 Task: Look for space in Bāpatla, India from 5th September, 2023 to 12th September, 2023 for 2 adults in price range Rs.10000 to Rs.15000.  With 1  bedroom having 1 bed and 1 bathroom. Property type can be house, flat, guest house, hotel. Booking option can be shelf check-in. Required host language is English.
Action: Mouse moved to (409, 87)
Screenshot: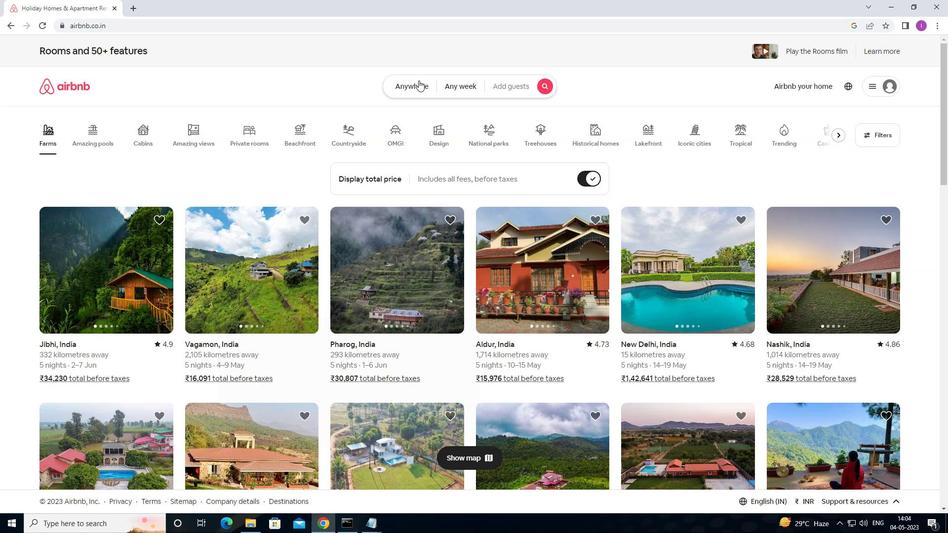 
Action: Mouse pressed left at (409, 87)
Screenshot: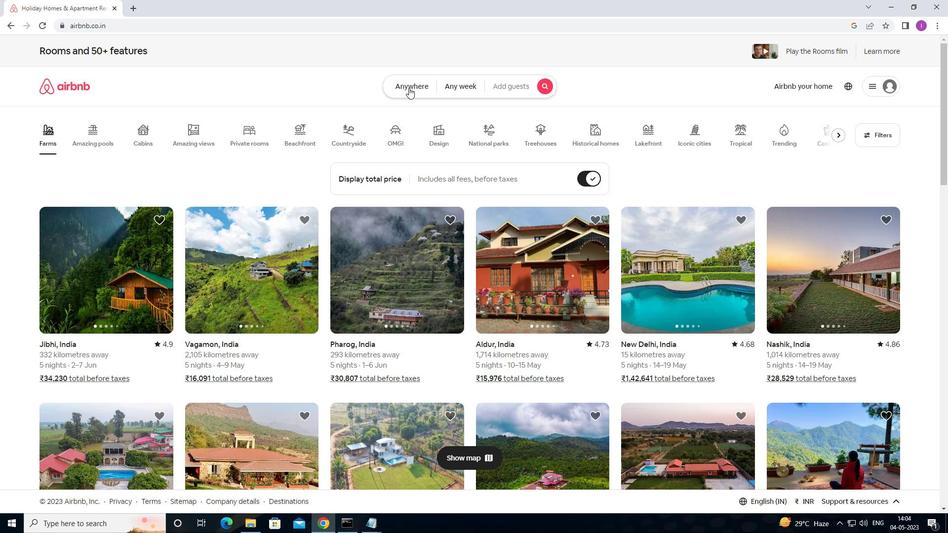 
Action: Mouse moved to (323, 127)
Screenshot: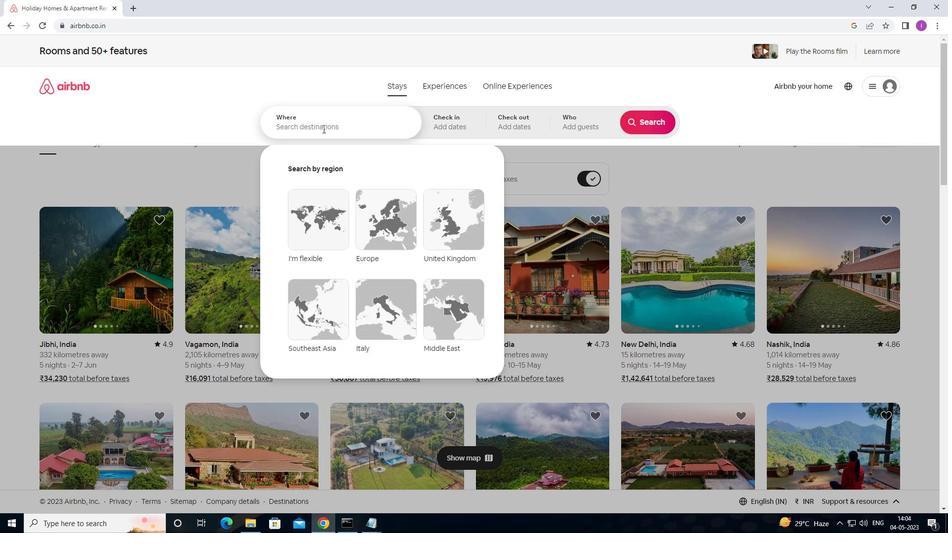 
Action: Mouse pressed left at (323, 127)
Screenshot: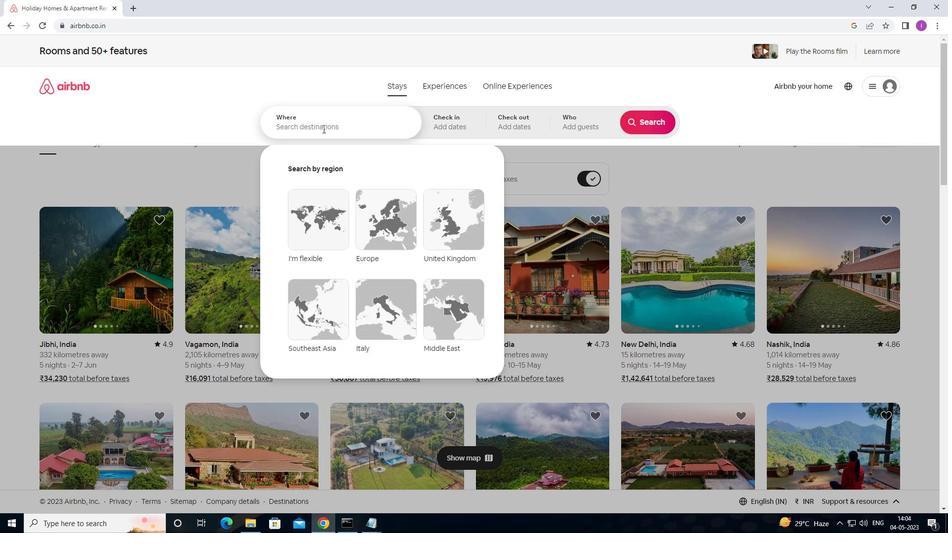 
Action: Mouse moved to (409, 113)
Screenshot: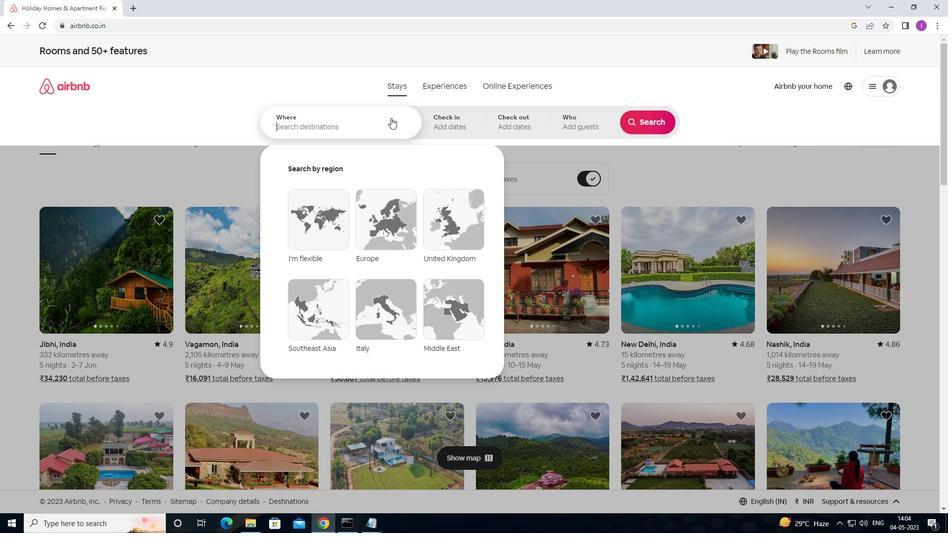 
Action: Key pressed <Key.shift>B
Screenshot: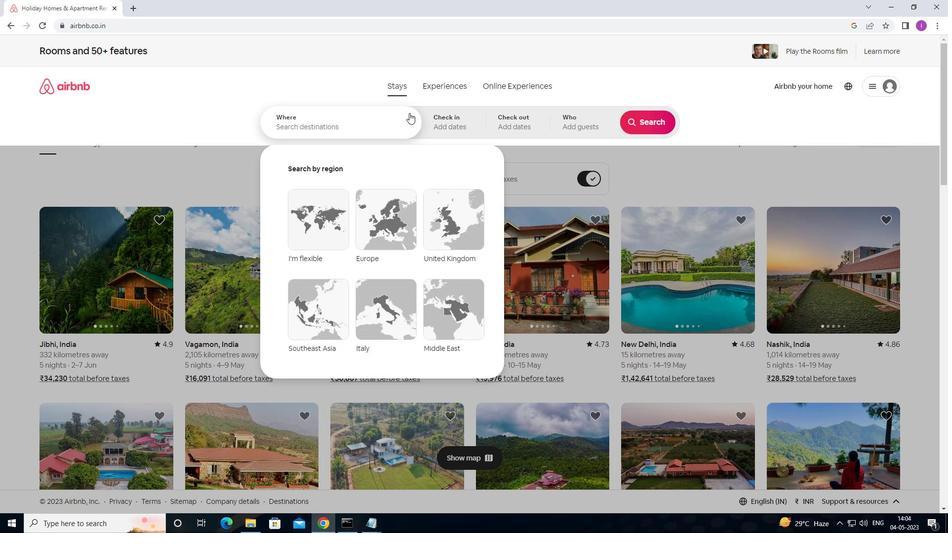 
Action: Mouse moved to (417, 109)
Screenshot: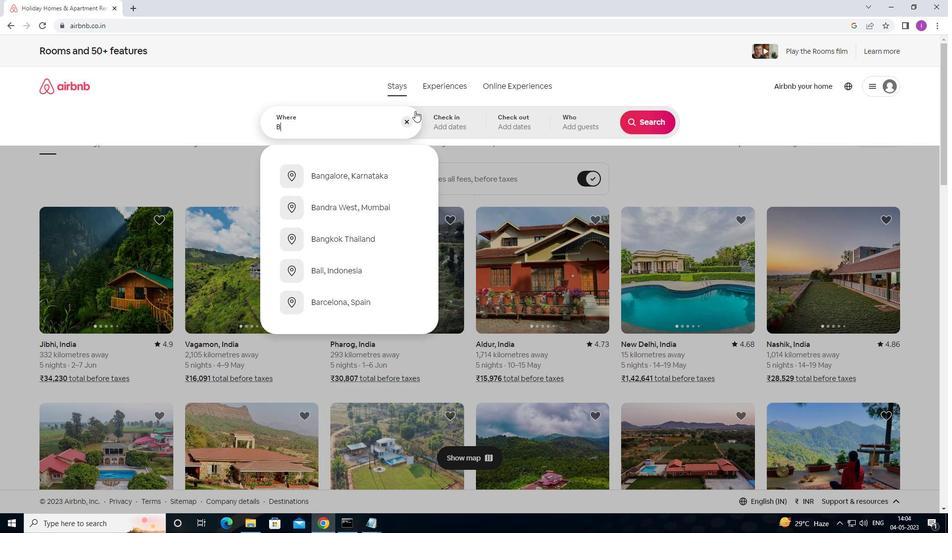 
Action: Key pressed APATLA,<Key.shift>INDIA
Screenshot: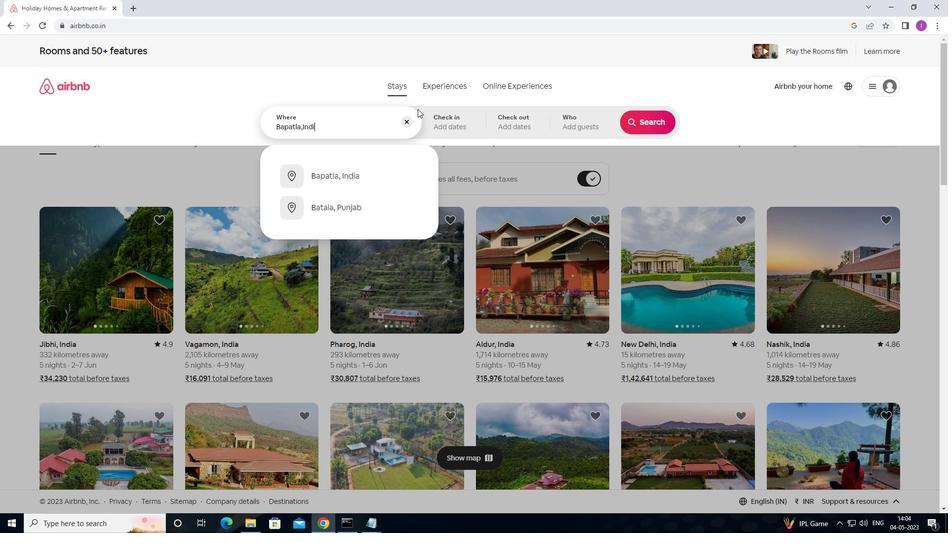 
Action: Mouse moved to (328, 174)
Screenshot: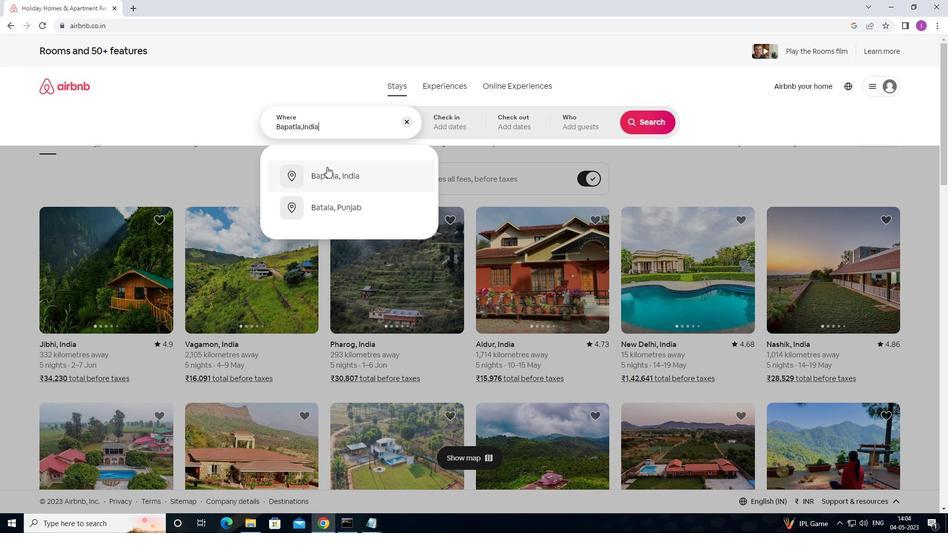 
Action: Mouse pressed left at (328, 174)
Screenshot: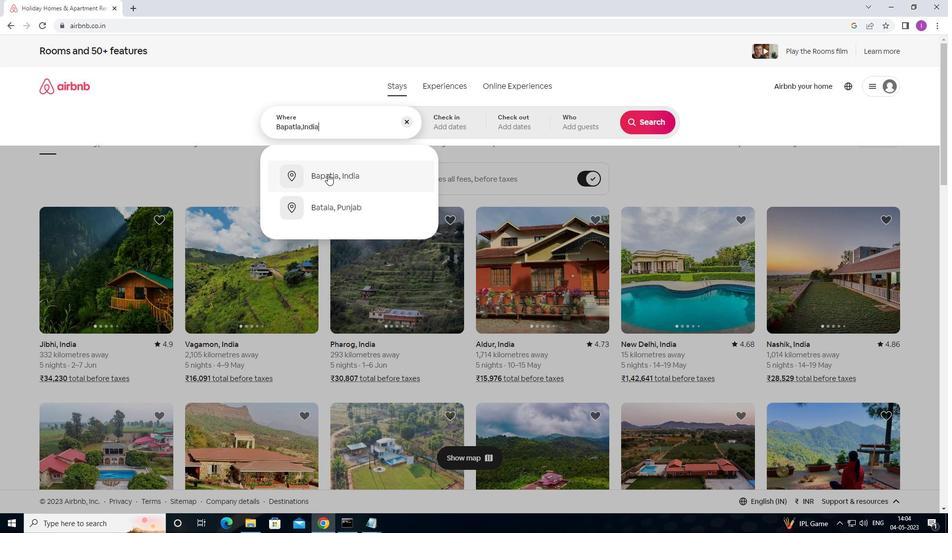 
Action: Mouse moved to (649, 200)
Screenshot: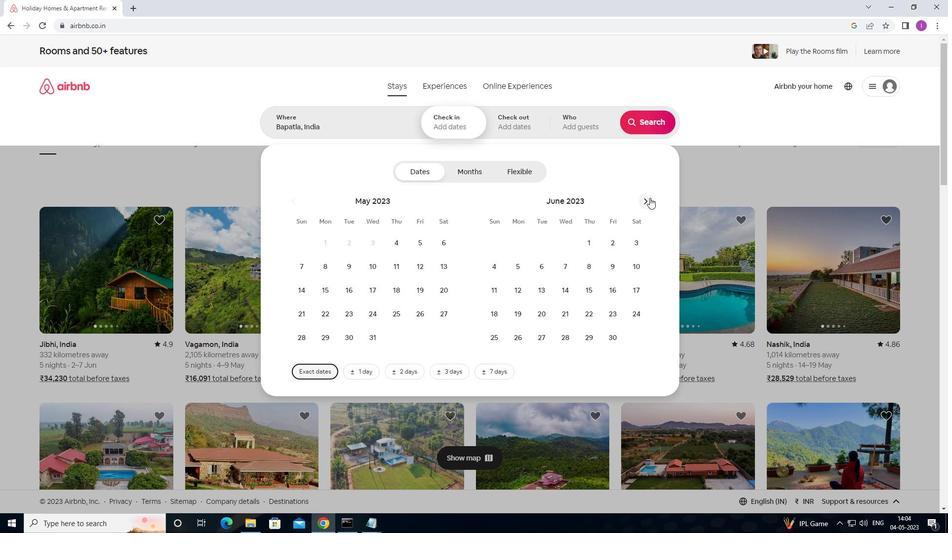 
Action: Mouse pressed left at (649, 200)
Screenshot: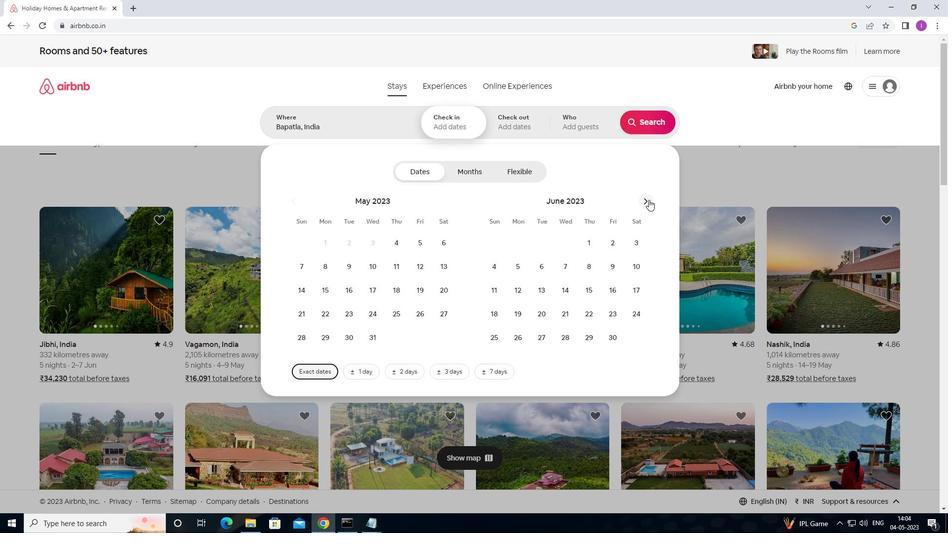 
Action: Mouse moved to (648, 200)
Screenshot: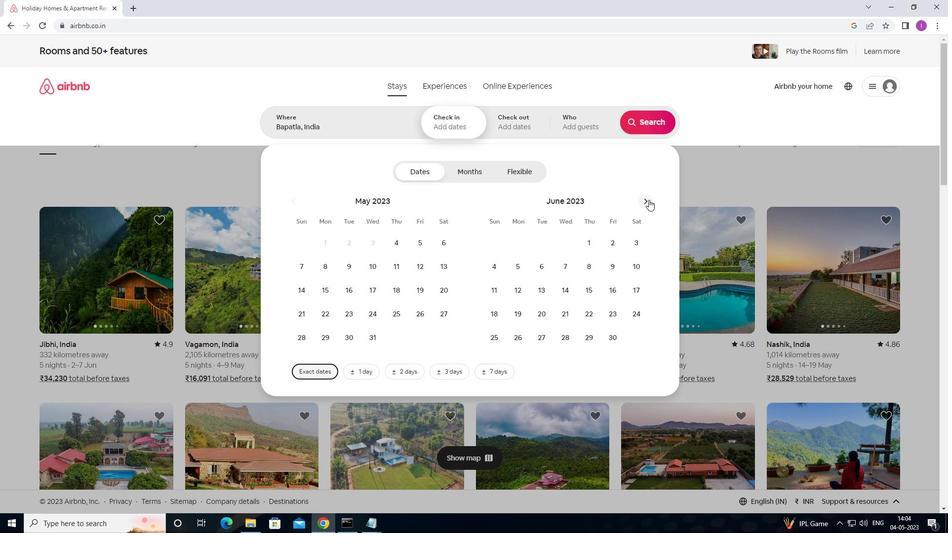 
Action: Mouse pressed left at (648, 200)
Screenshot: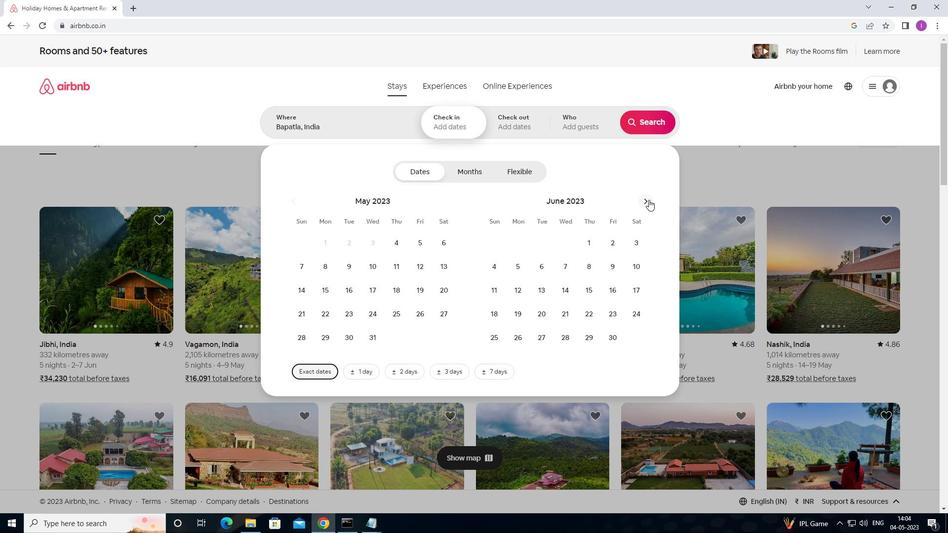 
Action: Mouse pressed left at (648, 200)
Screenshot: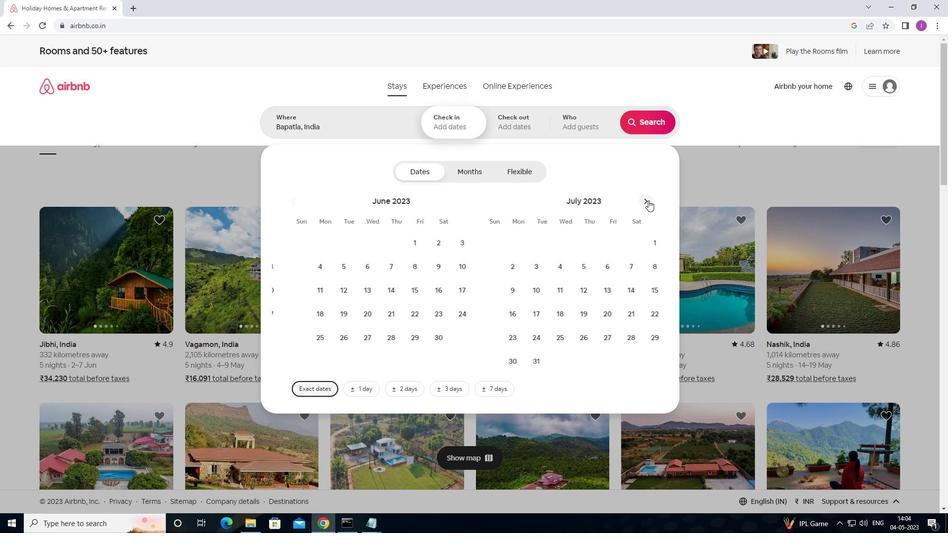 
Action: Mouse moved to (648, 201)
Screenshot: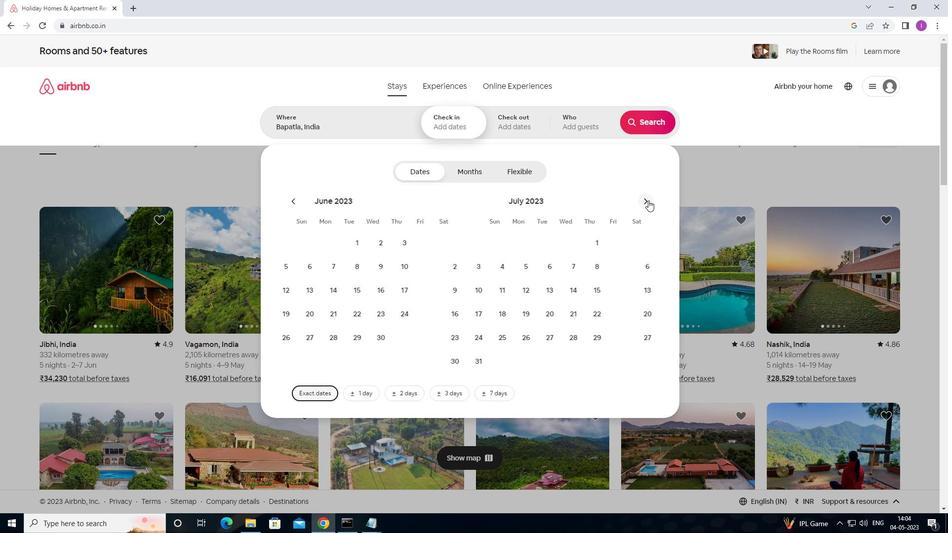 
Action: Mouse pressed left at (648, 201)
Screenshot: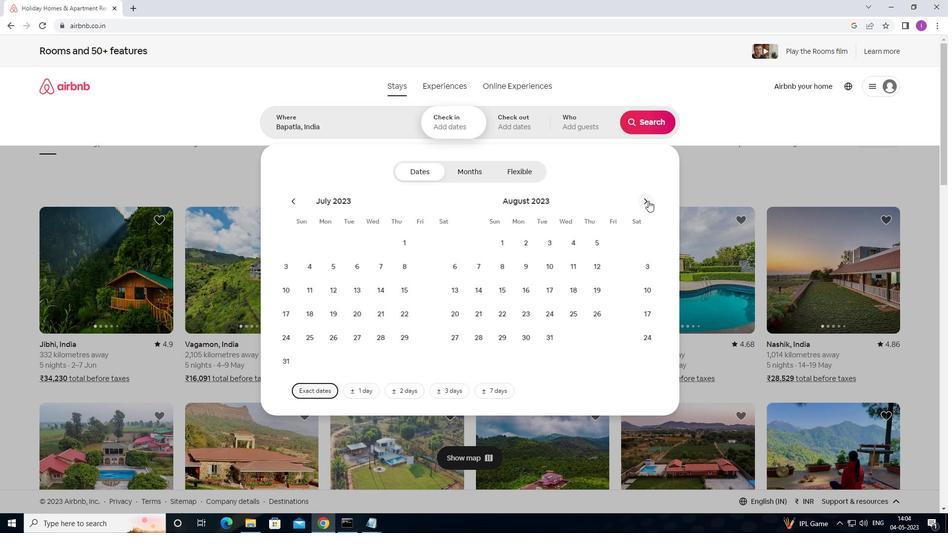 
Action: Mouse moved to (352, 266)
Screenshot: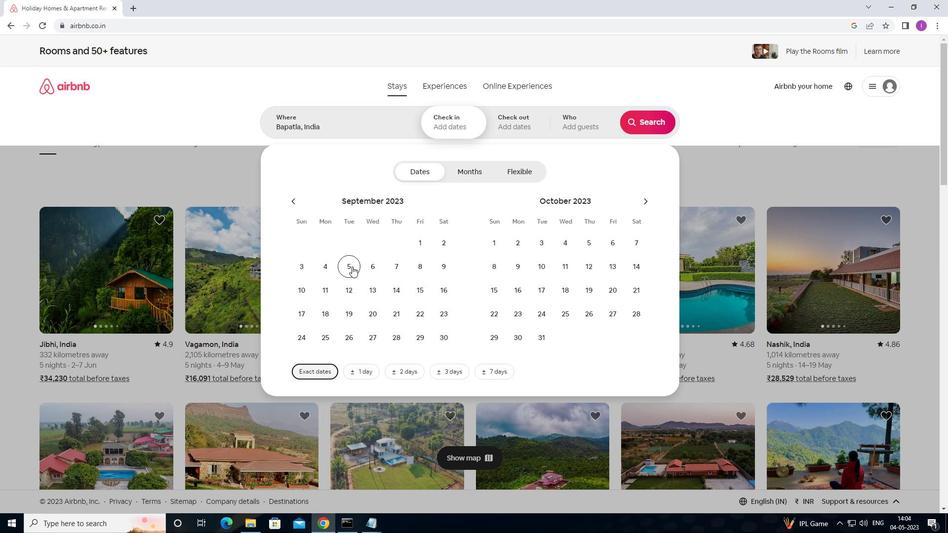 
Action: Mouse pressed left at (352, 266)
Screenshot: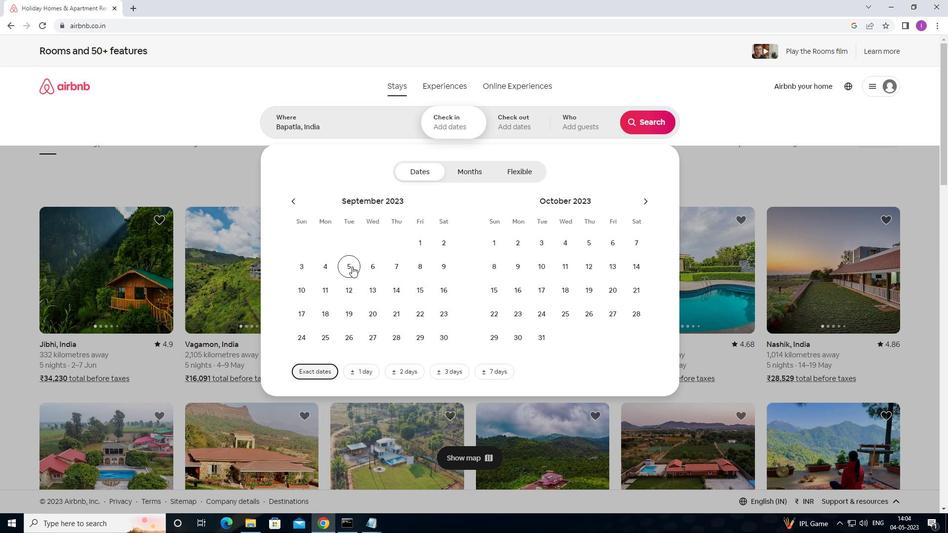
Action: Mouse moved to (351, 289)
Screenshot: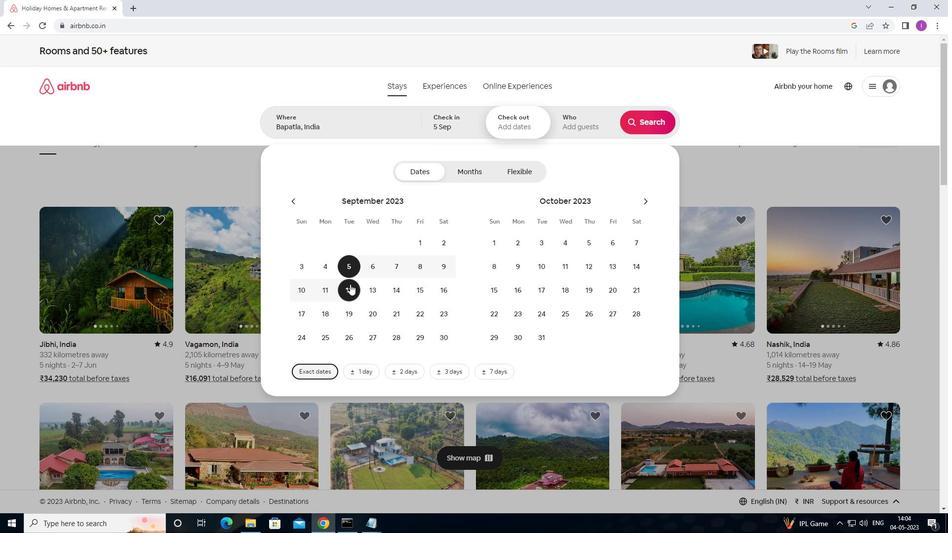 
Action: Mouse pressed left at (351, 289)
Screenshot: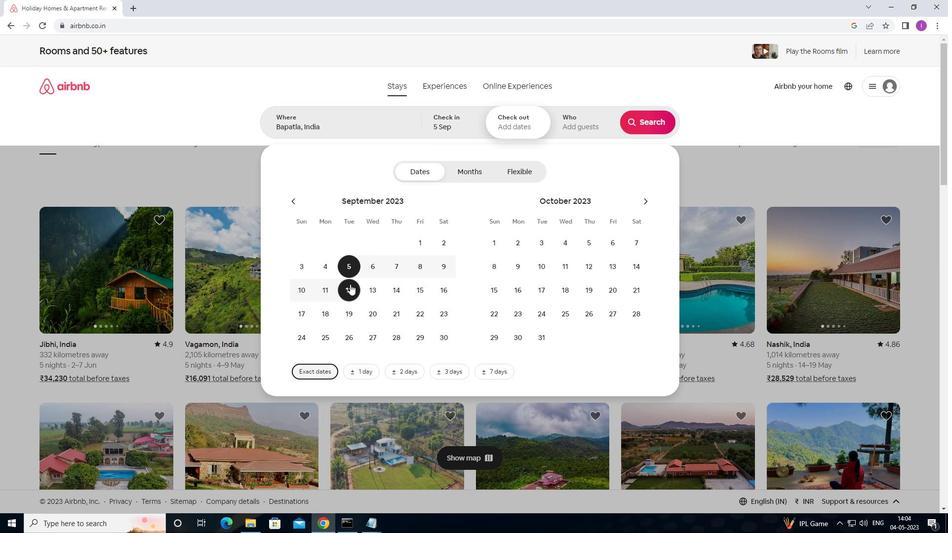 
Action: Mouse moved to (573, 127)
Screenshot: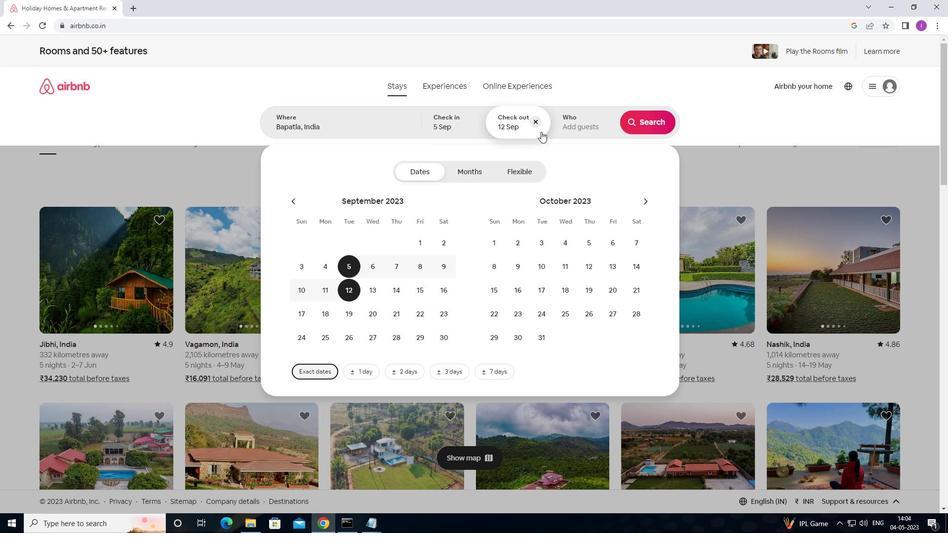 
Action: Mouse pressed left at (573, 127)
Screenshot: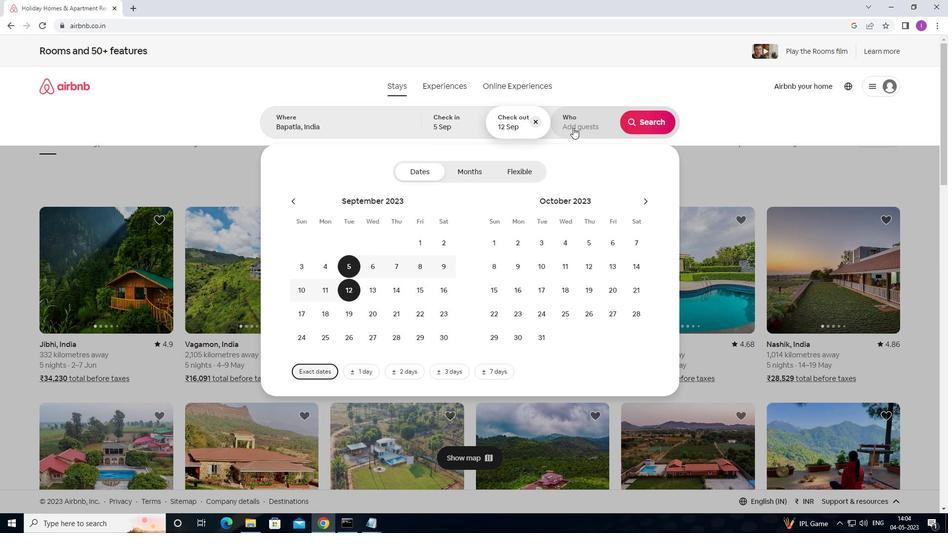 
Action: Mouse moved to (655, 178)
Screenshot: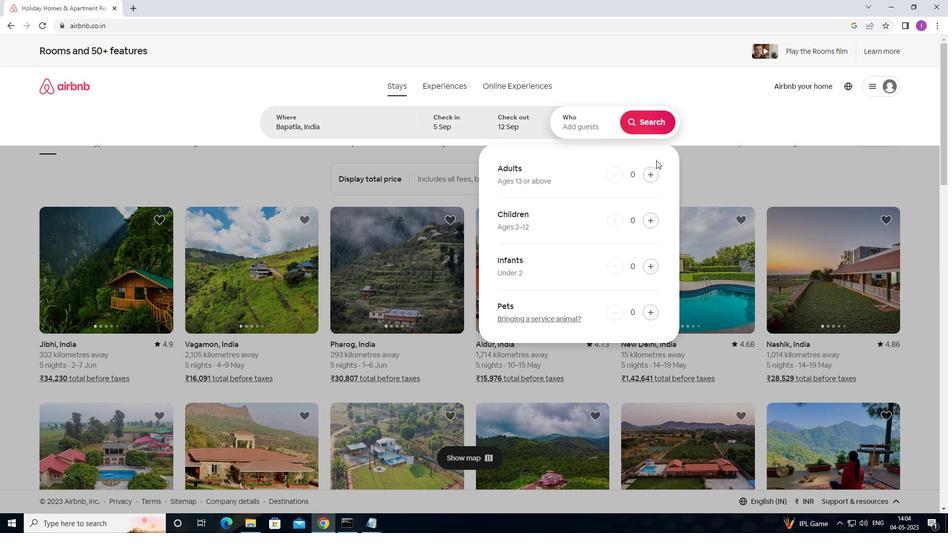 
Action: Mouse pressed left at (655, 178)
Screenshot: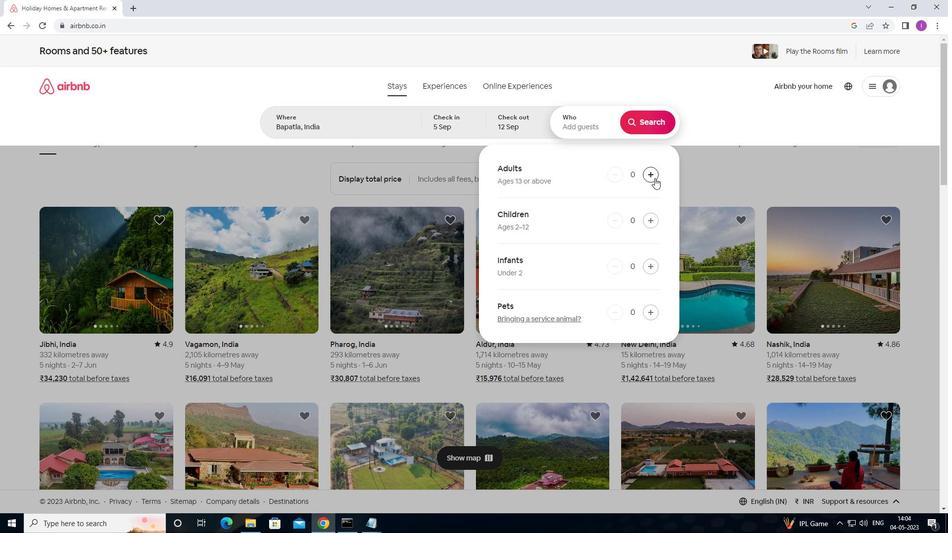 
Action: Mouse moved to (654, 177)
Screenshot: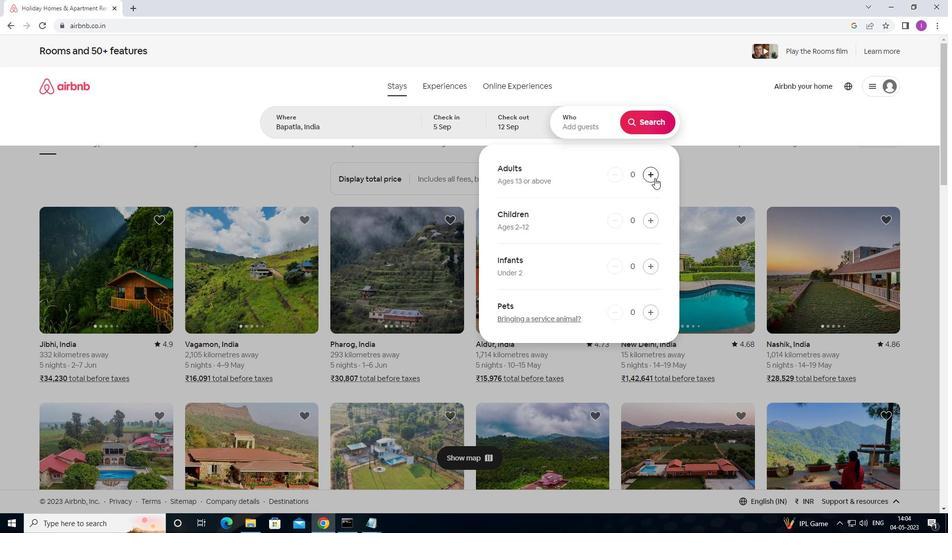 
Action: Mouse pressed left at (654, 177)
Screenshot: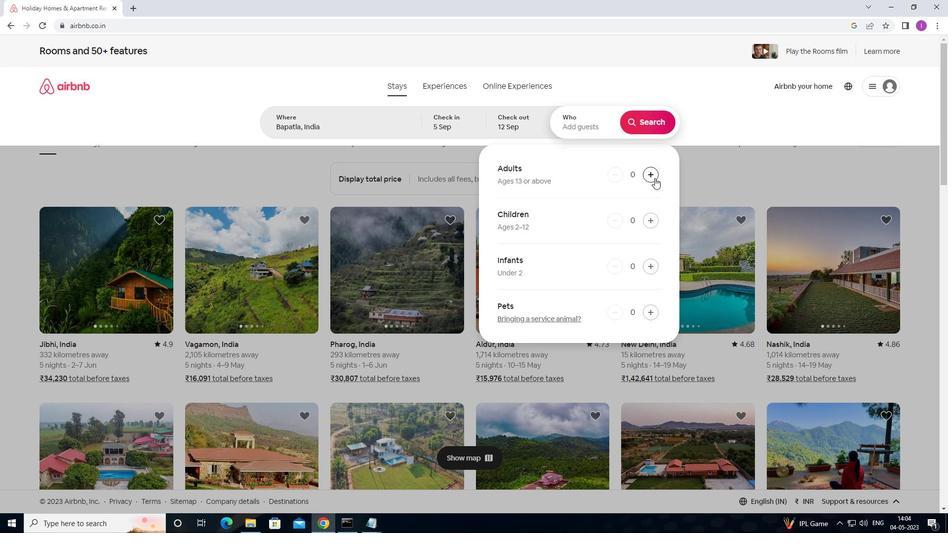 
Action: Mouse moved to (644, 127)
Screenshot: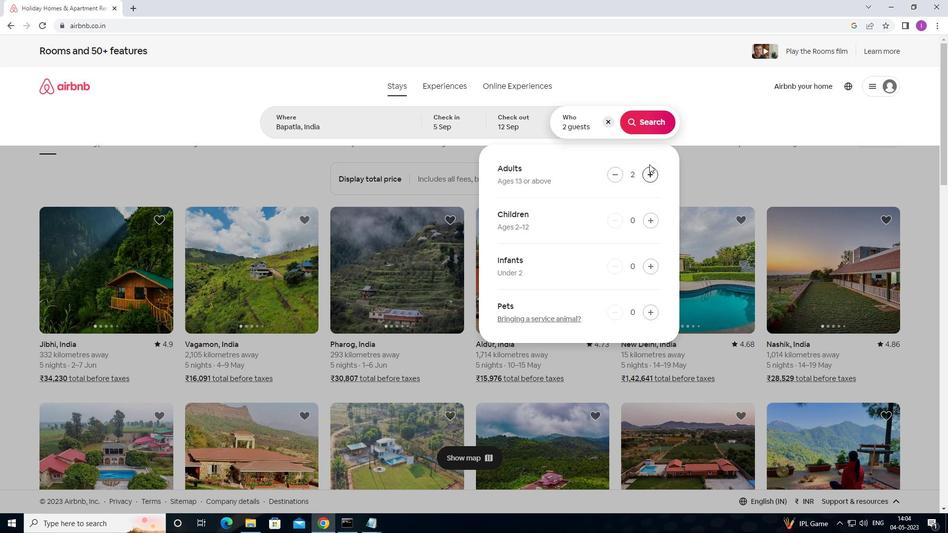 
Action: Mouse pressed left at (644, 127)
Screenshot: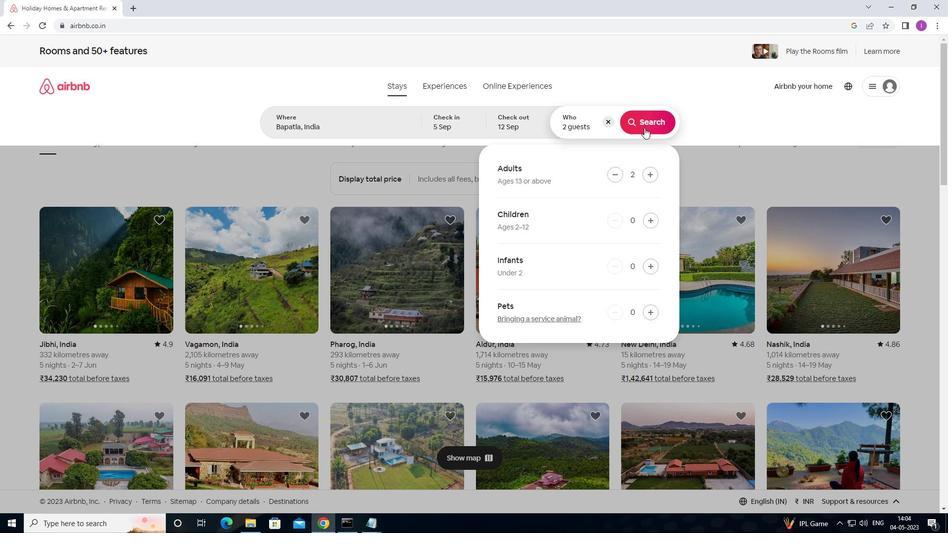 
Action: Mouse moved to (892, 95)
Screenshot: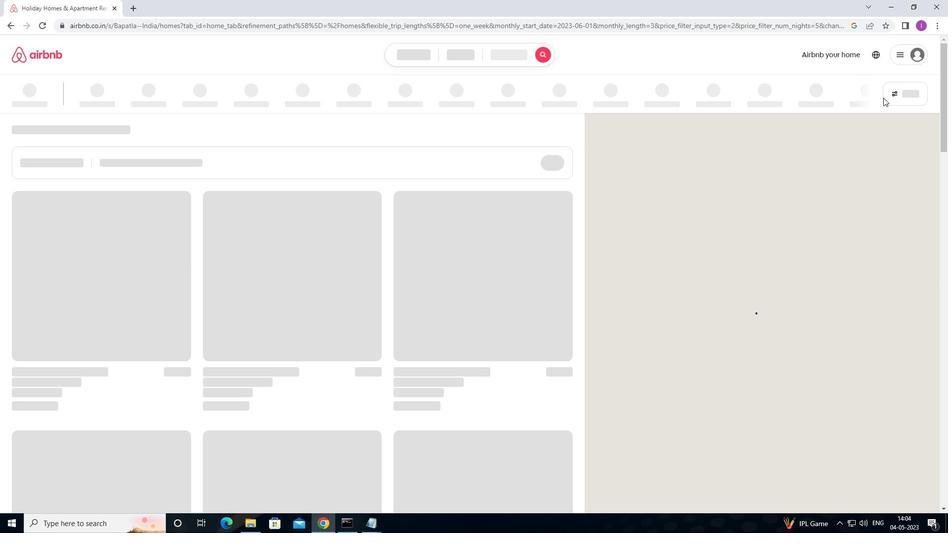 
Action: Mouse pressed left at (892, 95)
Screenshot: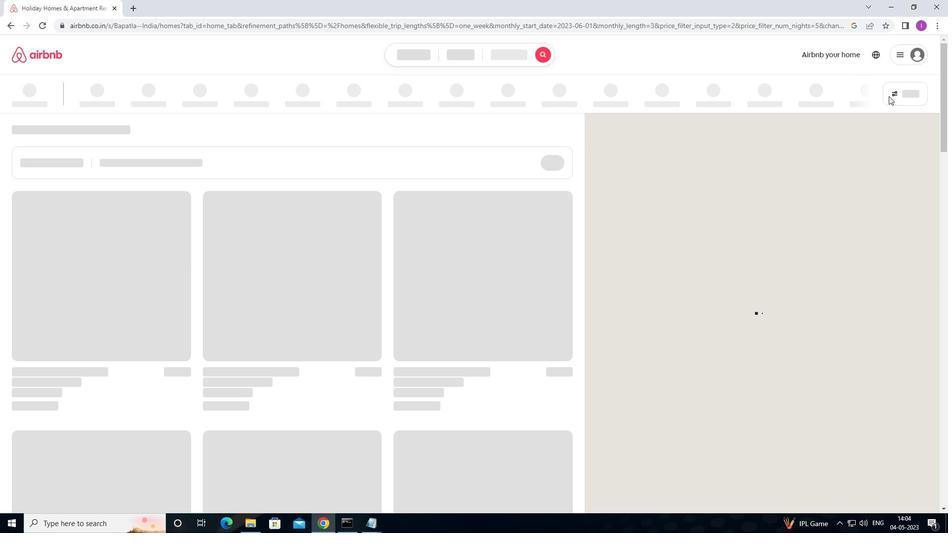 
Action: Mouse moved to (375, 219)
Screenshot: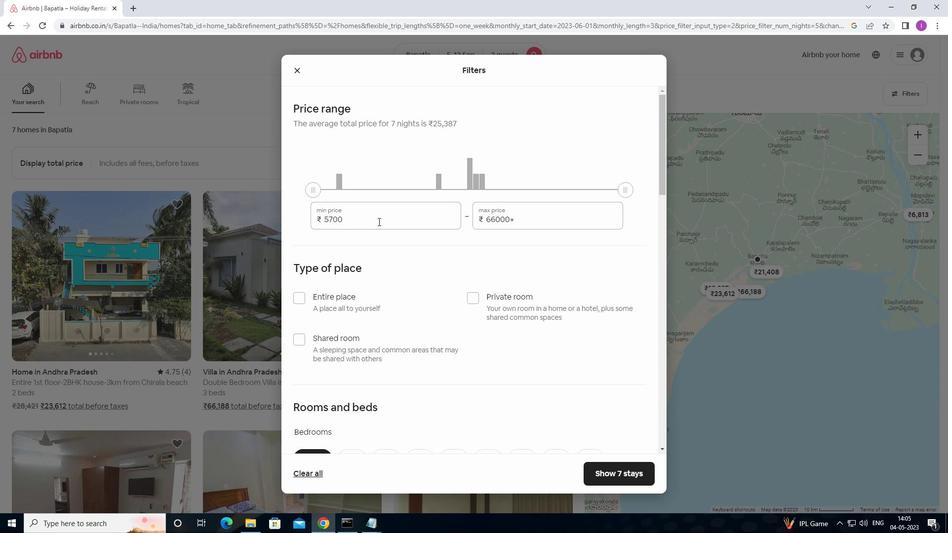 
Action: Mouse pressed left at (375, 219)
Screenshot: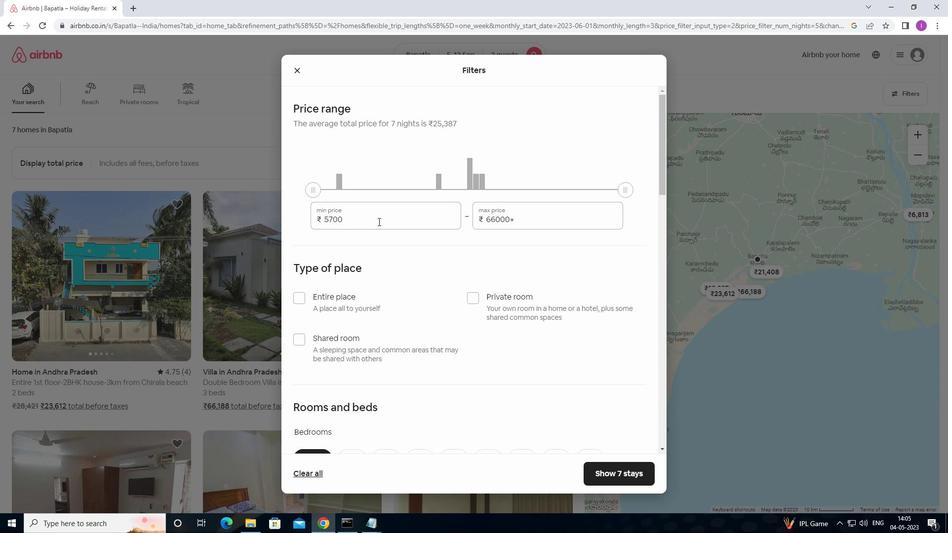 
Action: Mouse moved to (327, 232)
Screenshot: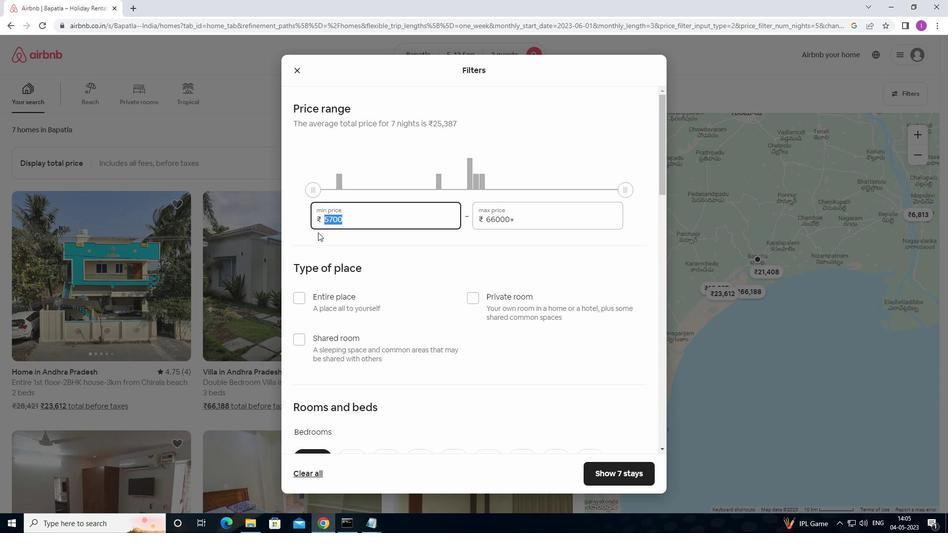 
Action: Key pressed 1
Screenshot: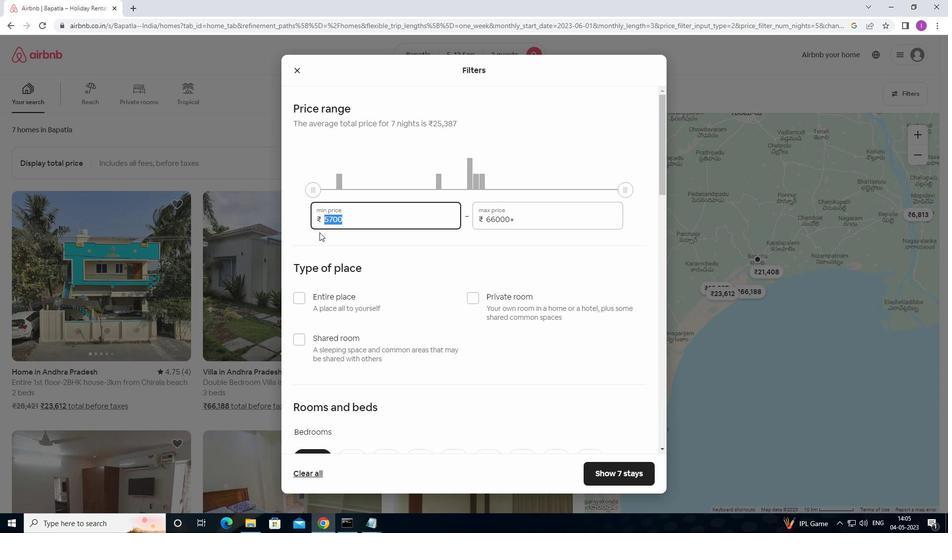 
Action: Mouse moved to (335, 227)
Screenshot: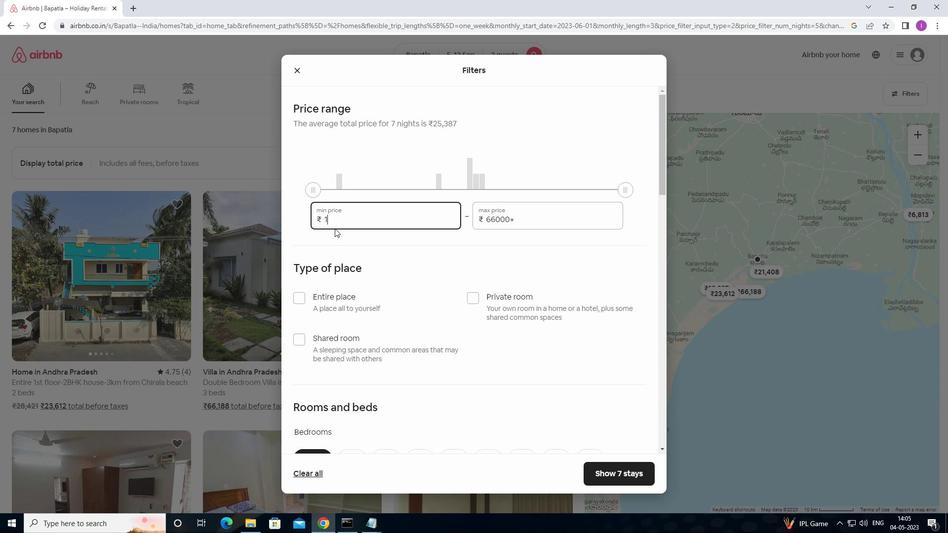 
Action: Key pressed 0
Screenshot: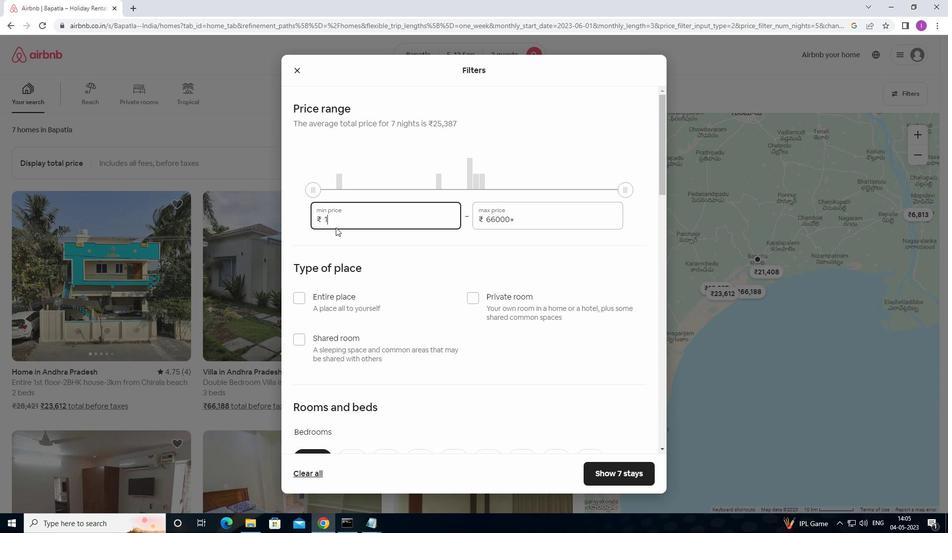 
Action: Mouse moved to (337, 226)
Screenshot: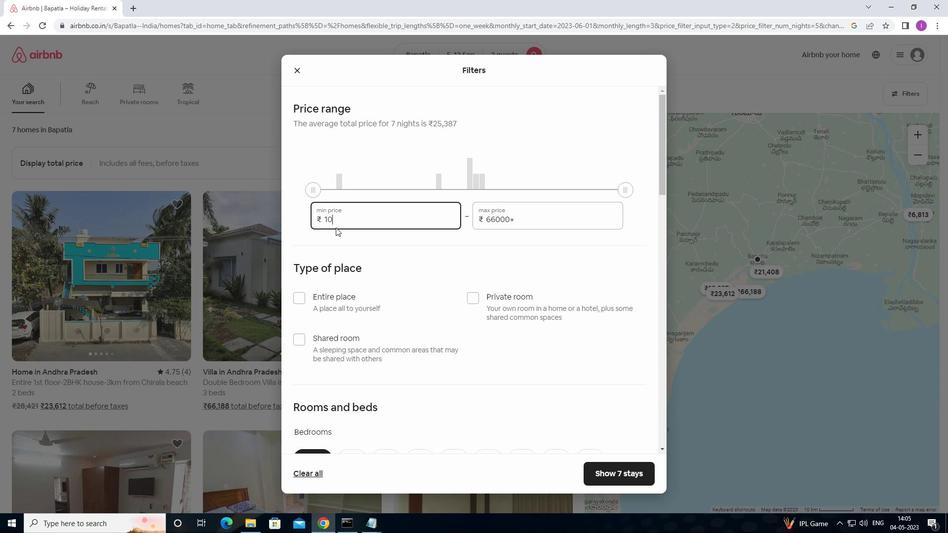 
Action: Key pressed 0
Screenshot: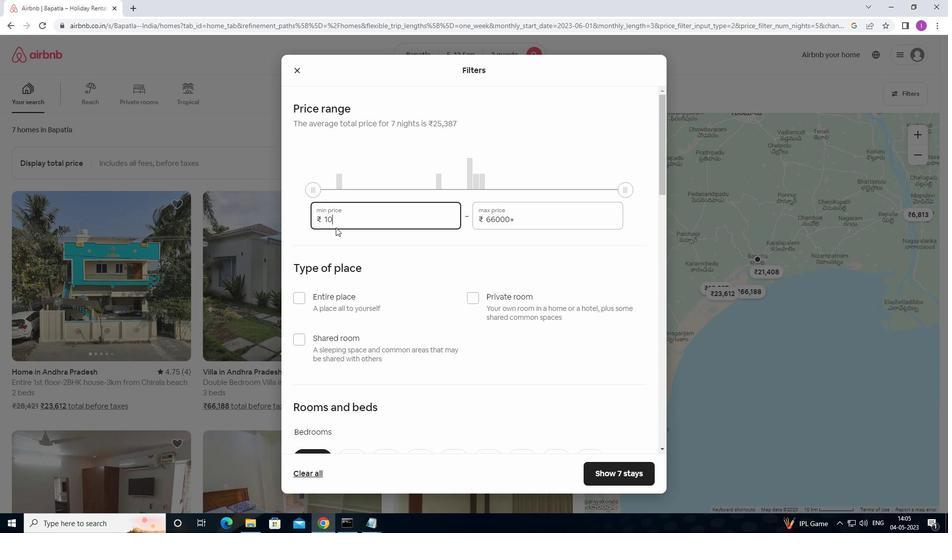 
Action: Mouse moved to (337, 226)
Screenshot: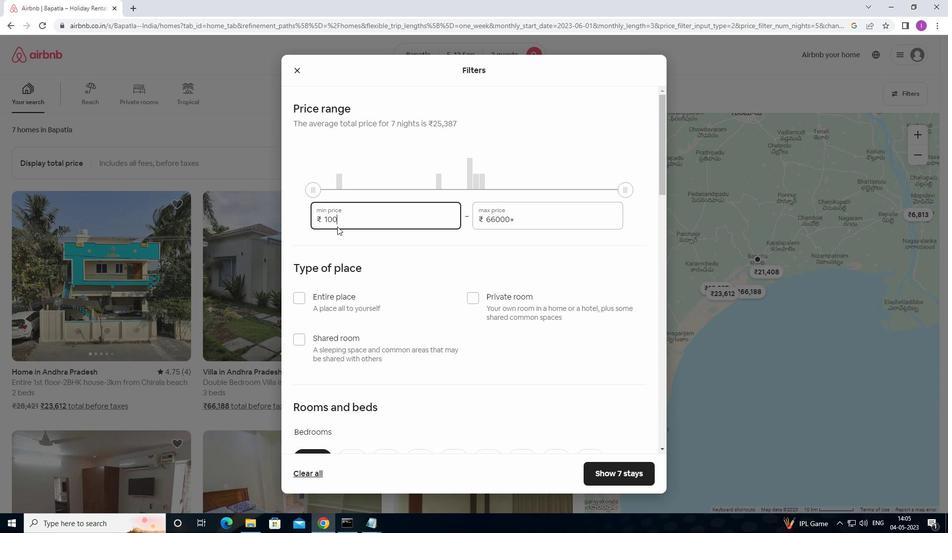 
Action: Key pressed 0
Screenshot: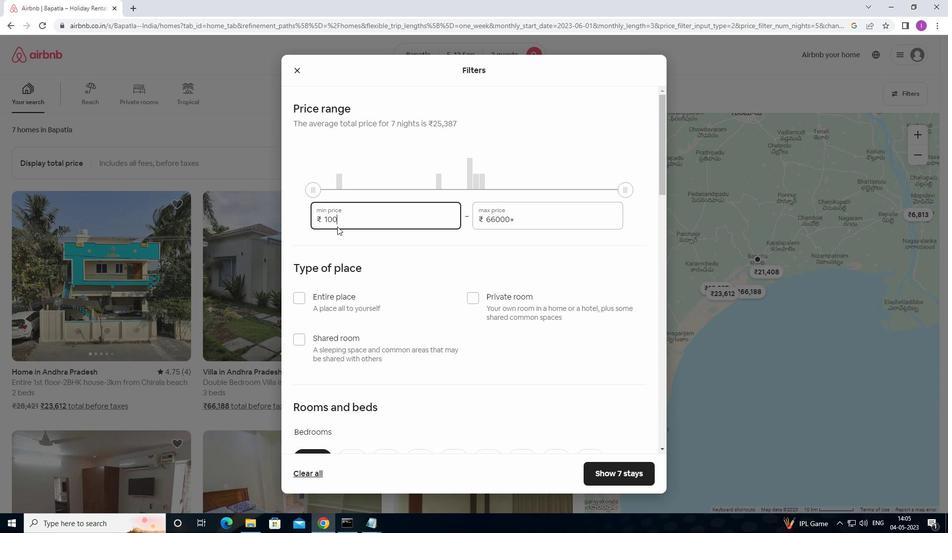 
Action: Mouse moved to (343, 225)
Screenshot: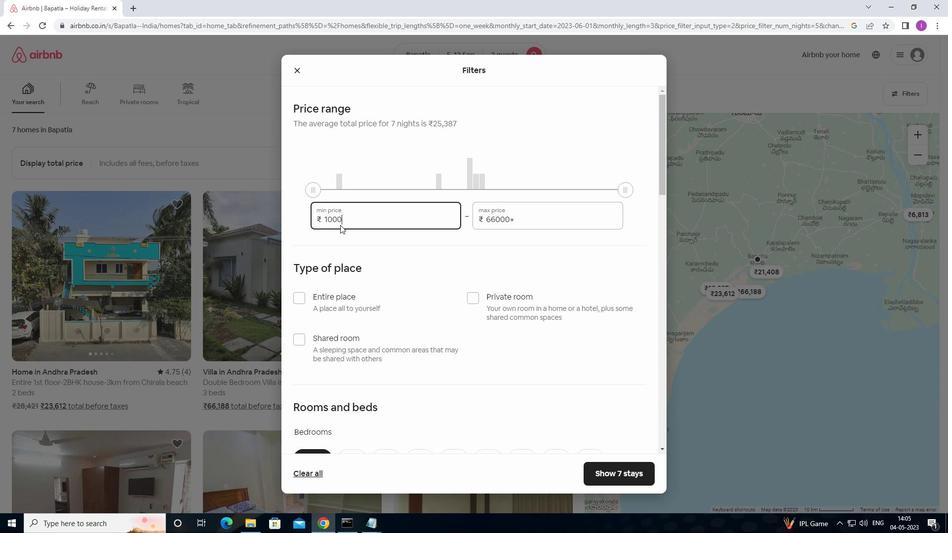 
Action: Key pressed 0
Screenshot: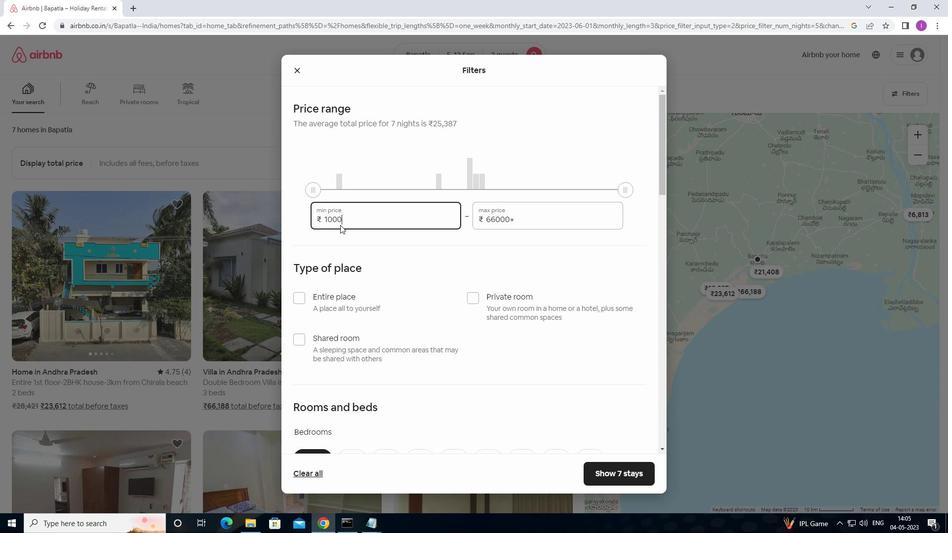 
Action: Mouse moved to (515, 216)
Screenshot: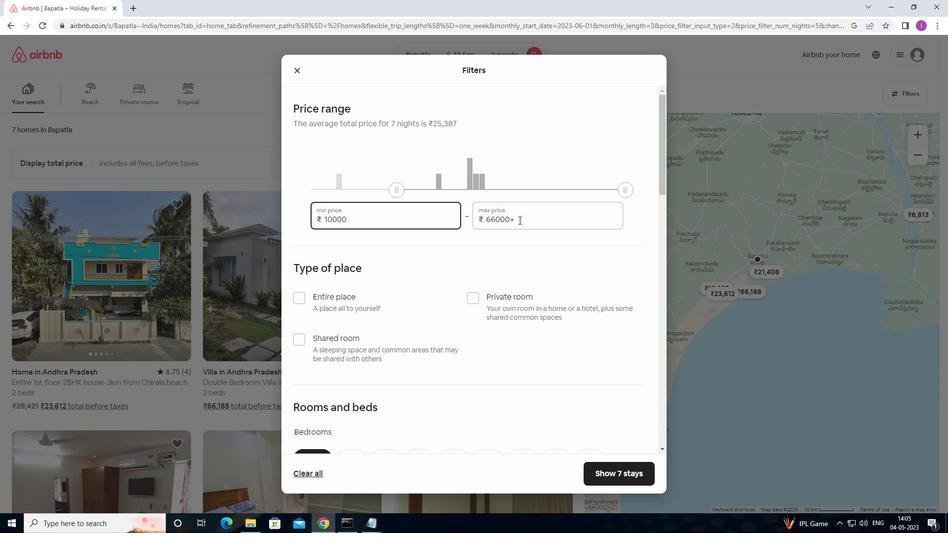 
Action: Mouse pressed left at (515, 216)
Screenshot: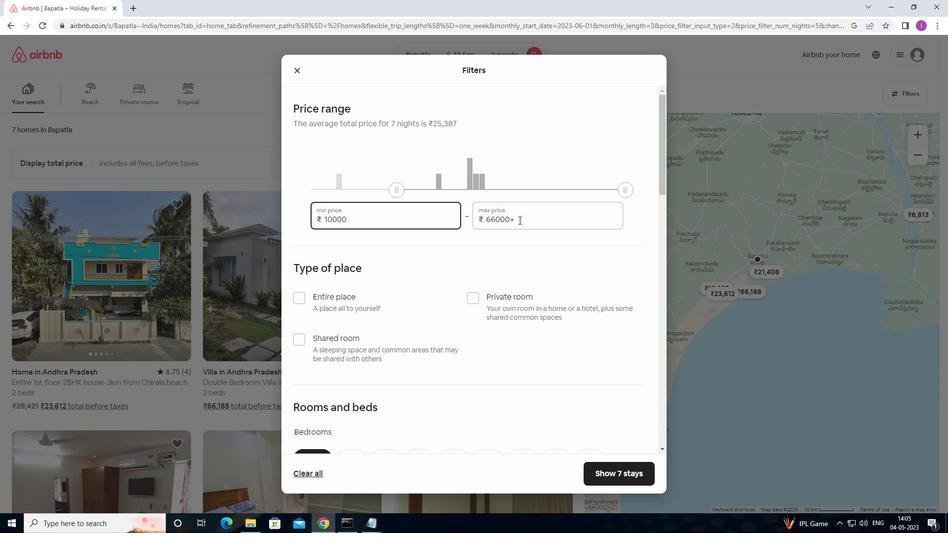 
Action: Mouse moved to (472, 221)
Screenshot: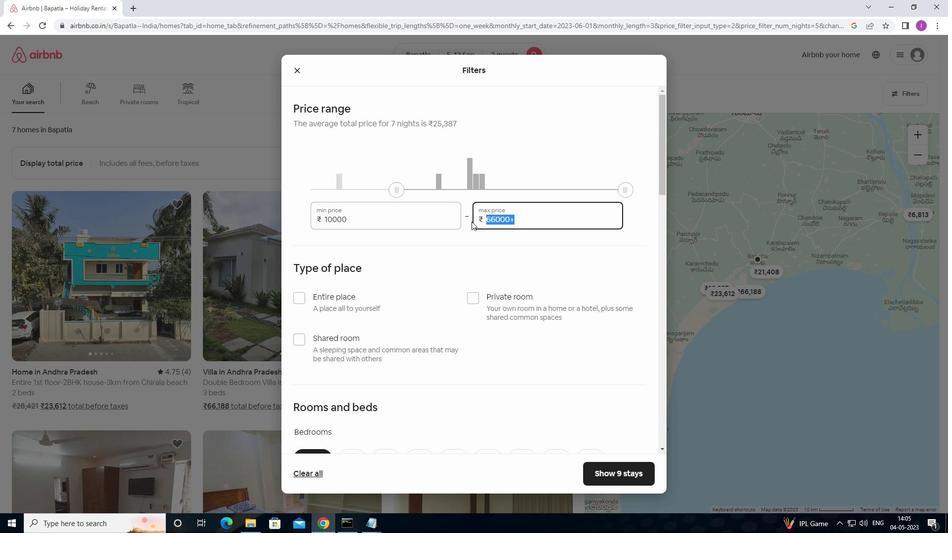 
Action: Key pressed 1
Screenshot: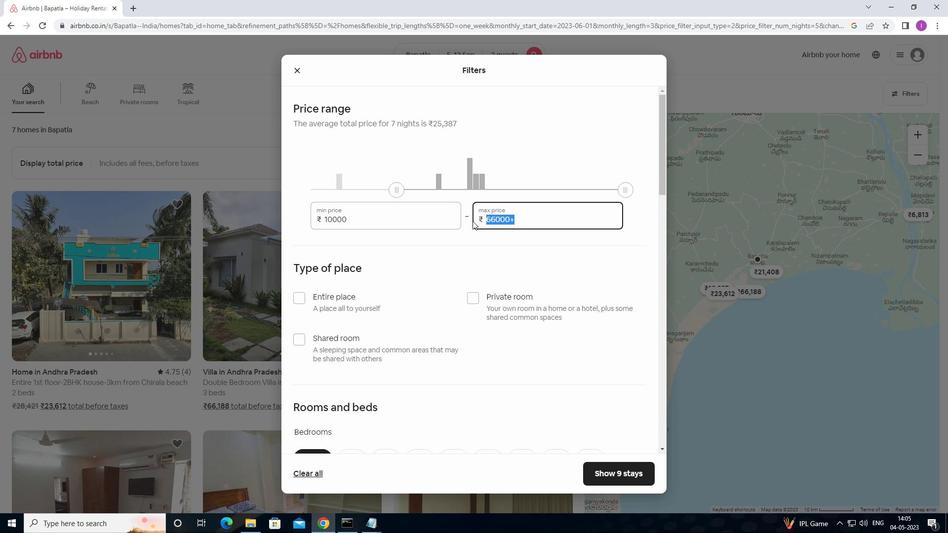 
Action: Mouse moved to (473, 221)
Screenshot: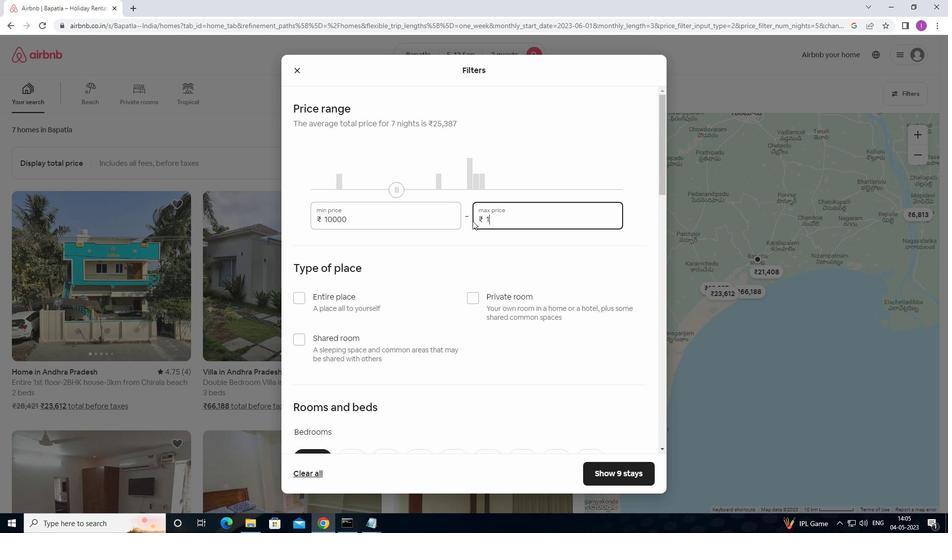 
Action: Key pressed 5
Screenshot: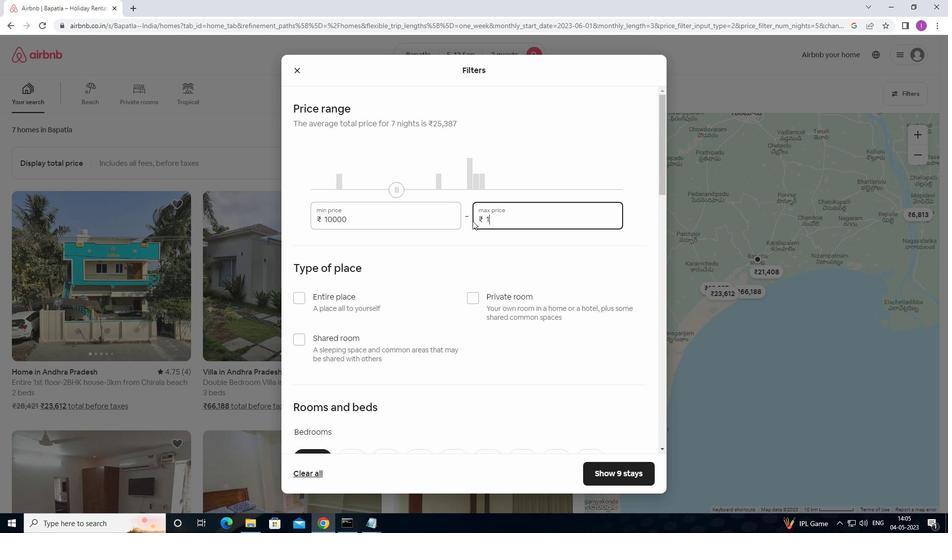 
Action: Mouse moved to (473, 221)
Screenshot: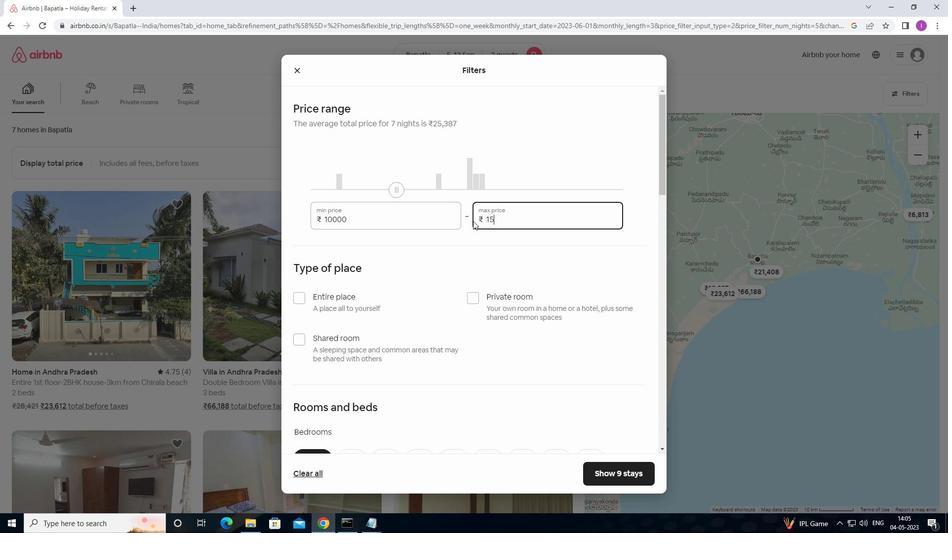 
Action: Key pressed 0
Screenshot: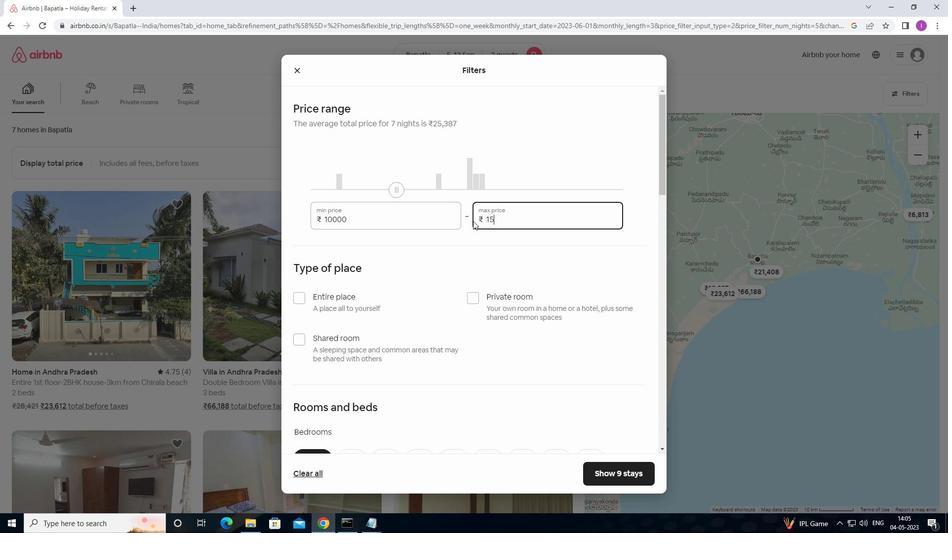
Action: Mouse moved to (473, 221)
Screenshot: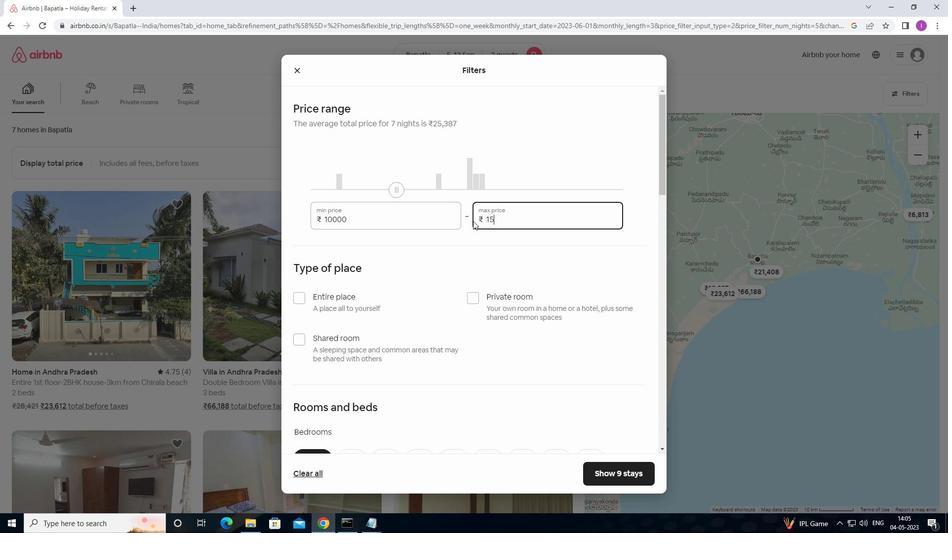 
Action: Key pressed 00
Screenshot: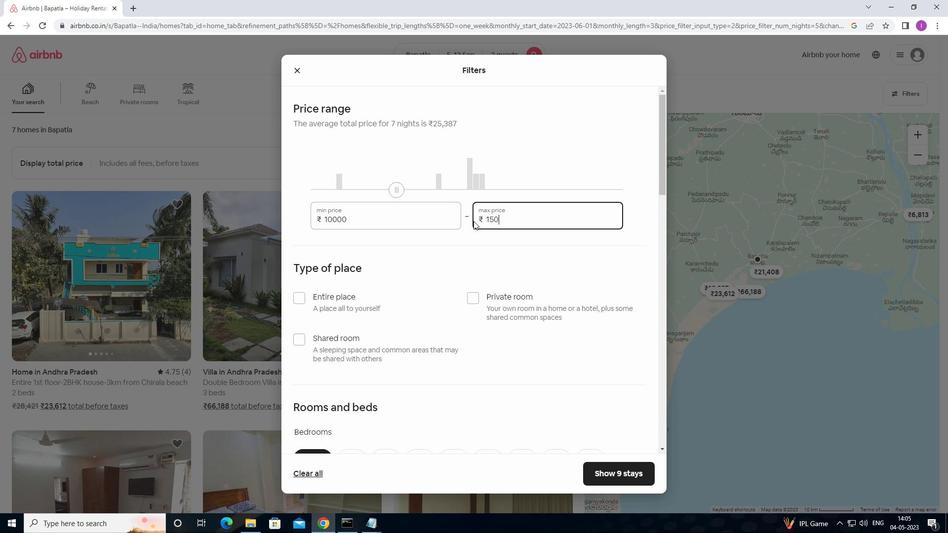
Action: Mouse moved to (475, 219)
Screenshot: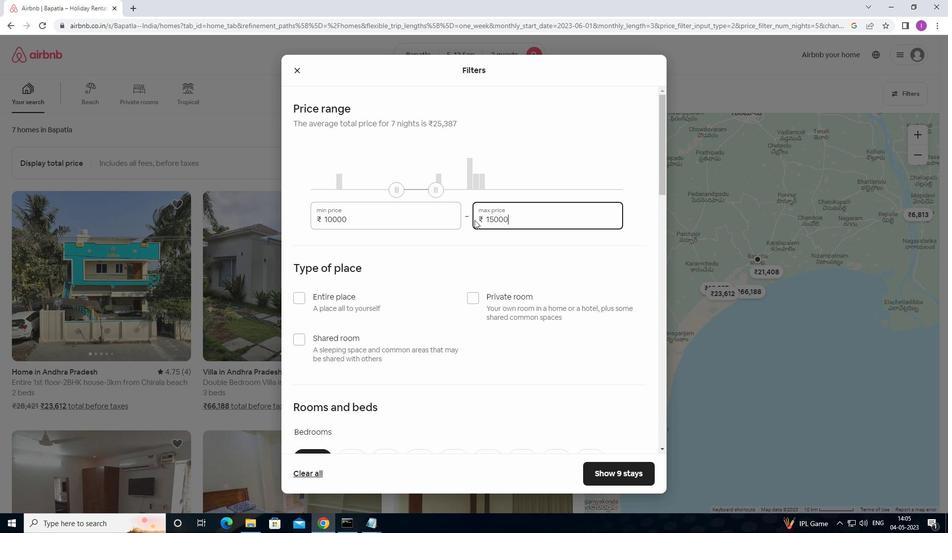 
Action: Key pressed 0
Screenshot: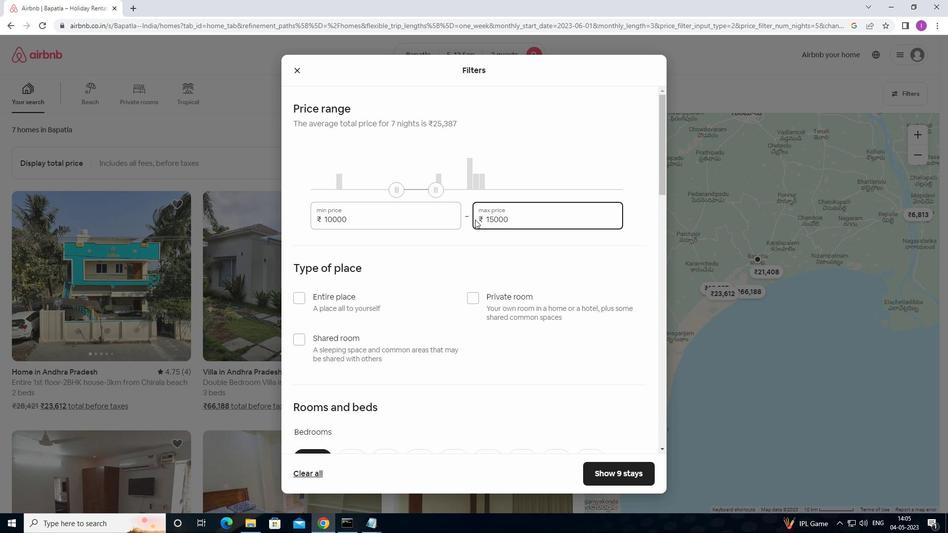 
Action: Mouse moved to (515, 221)
Screenshot: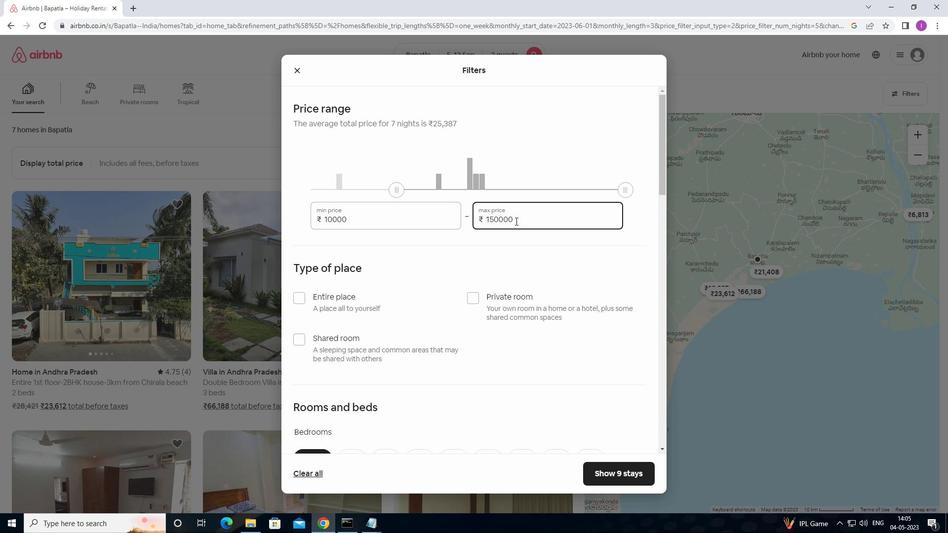 
Action: Key pressed <Key.backspace>
Screenshot: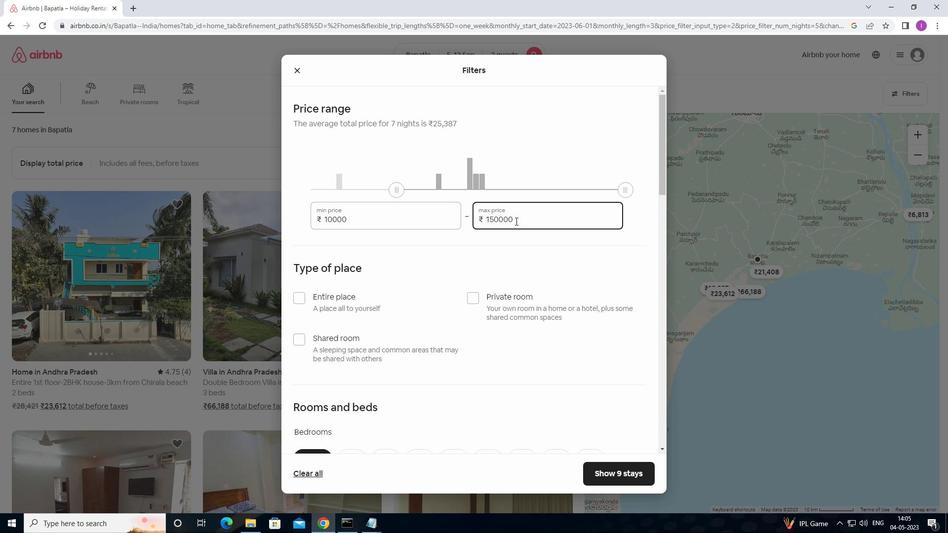 
Action: Mouse moved to (435, 270)
Screenshot: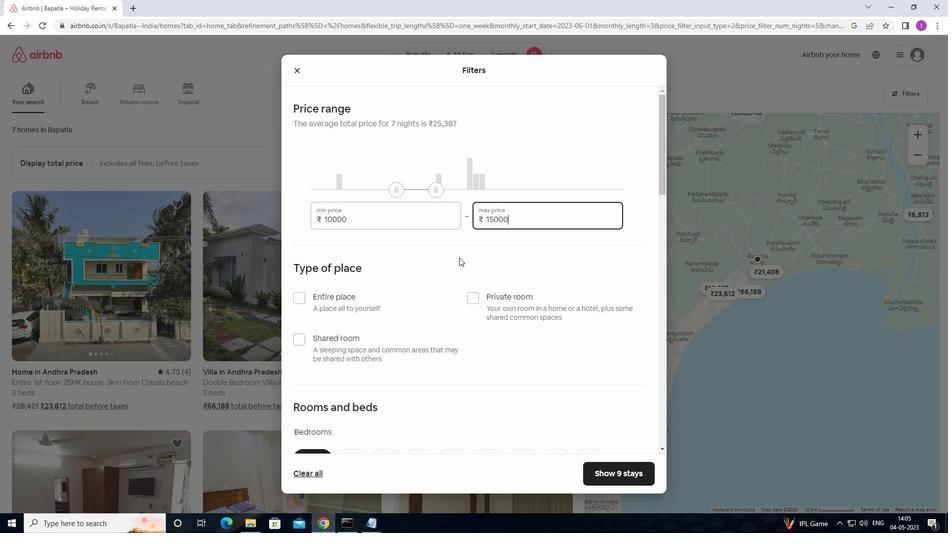 
Action: Mouse scrolled (435, 270) with delta (0, 0)
Screenshot: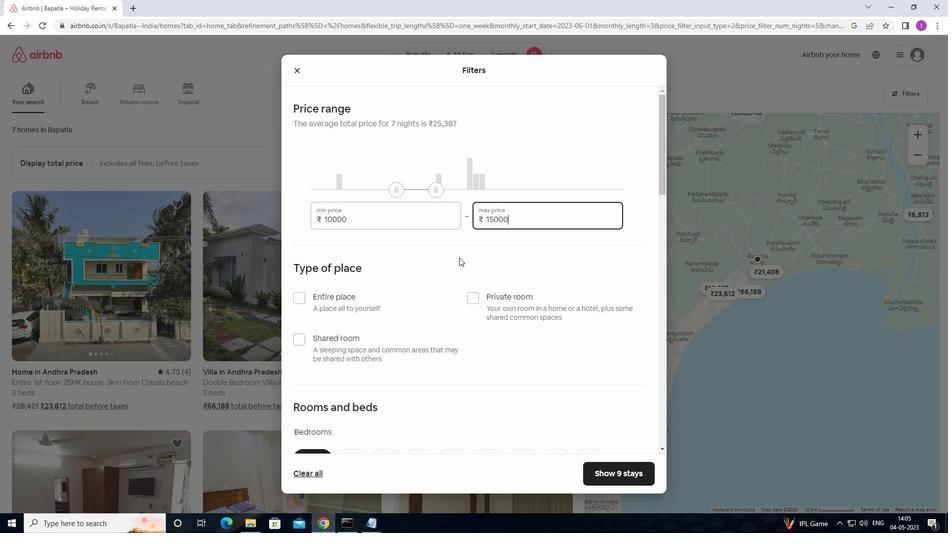 
Action: Mouse scrolled (435, 270) with delta (0, 0)
Screenshot: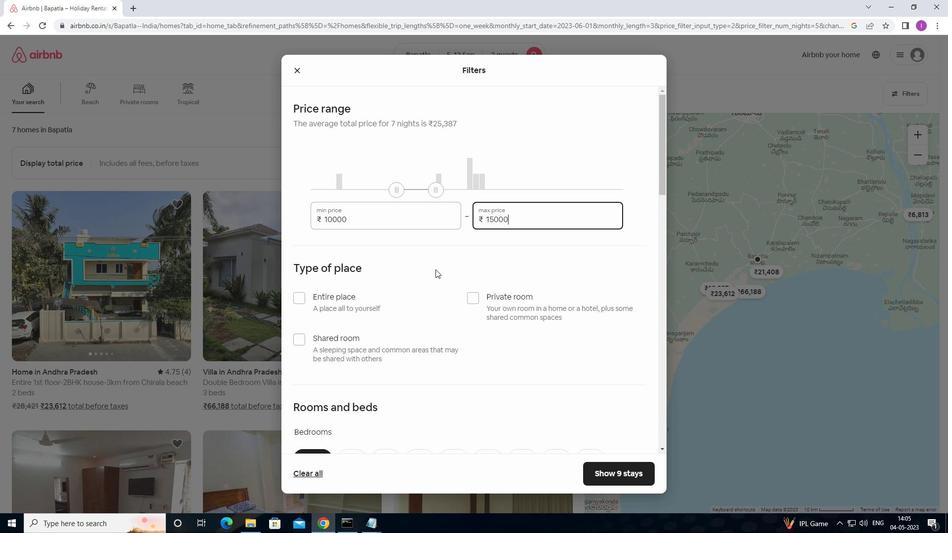 
Action: Mouse moved to (352, 365)
Screenshot: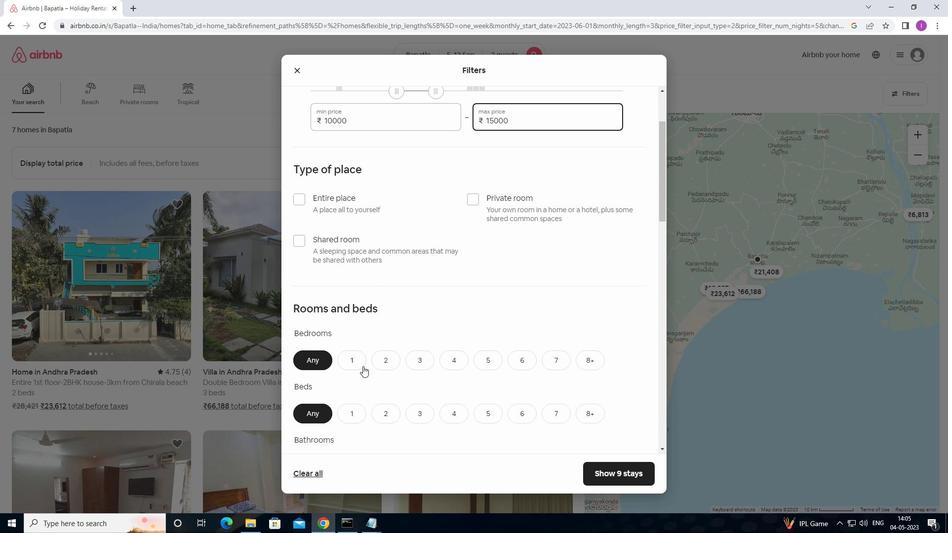 
Action: Mouse pressed left at (352, 365)
Screenshot: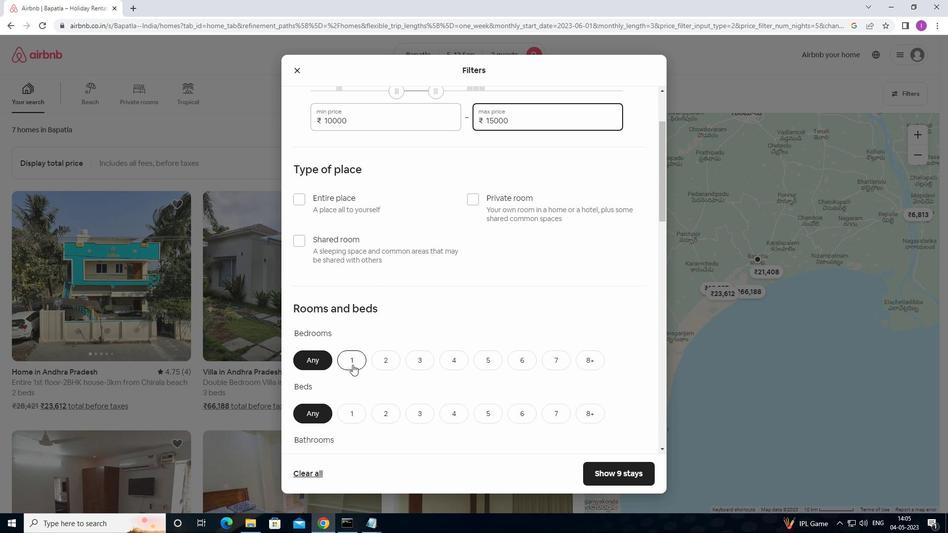 
Action: Mouse moved to (405, 355)
Screenshot: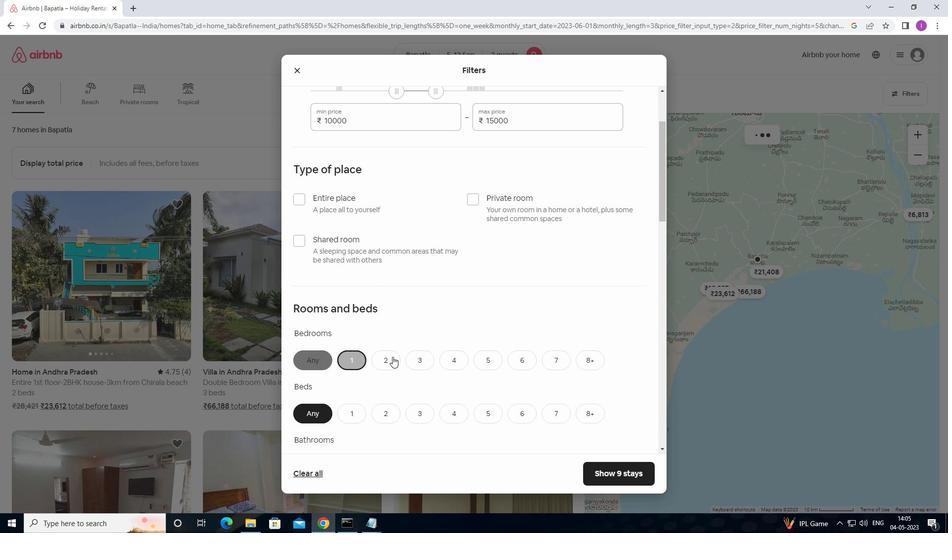 
Action: Mouse scrolled (405, 354) with delta (0, 0)
Screenshot: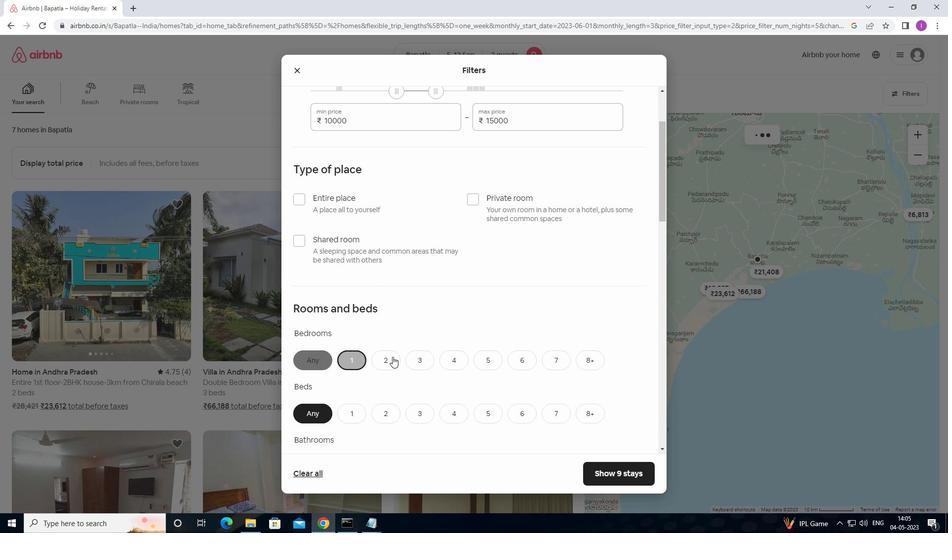 
Action: Mouse moved to (406, 355)
Screenshot: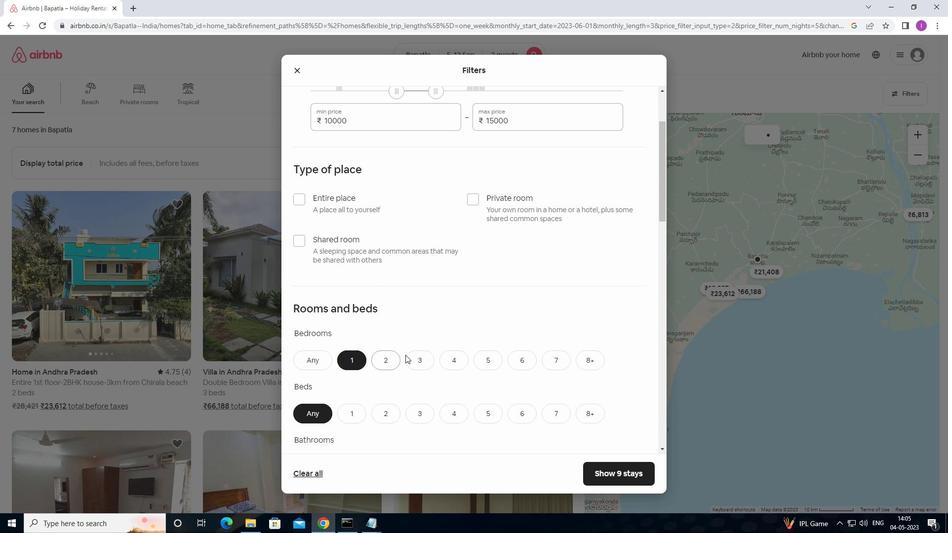 
Action: Mouse scrolled (406, 354) with delta (0, 0)
Screenshot: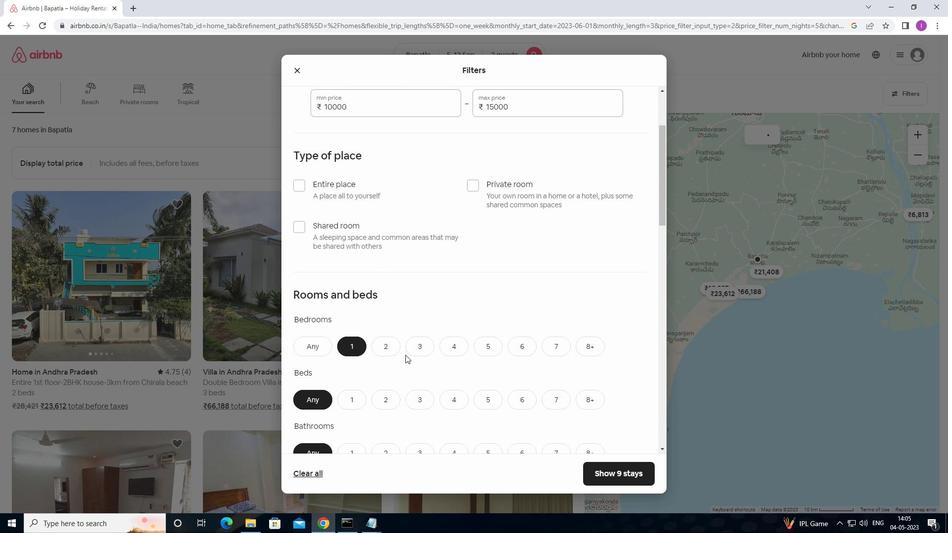 
Action: Mouse scrolled (406, 354) with delta (0, 0)
Screenshot: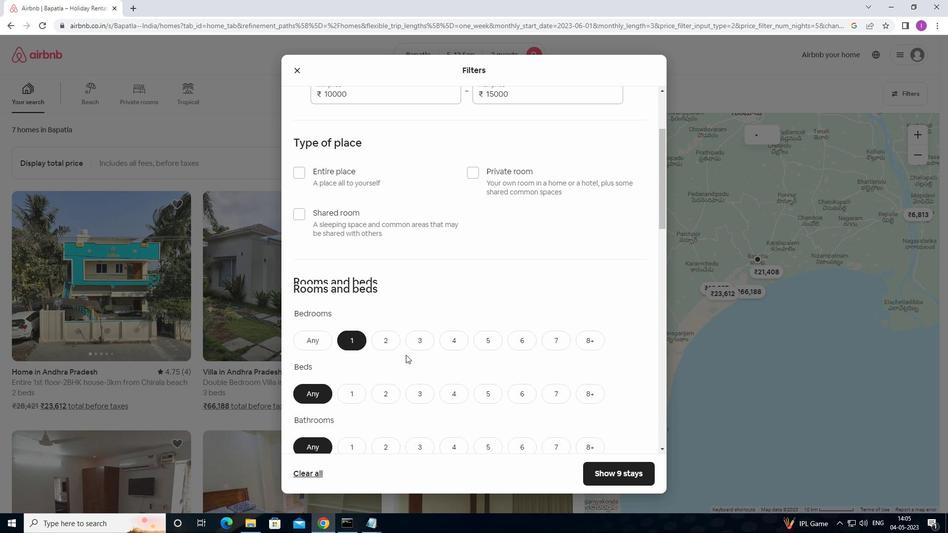 
Action: Mouse moved to (343, 263)
Screenshot: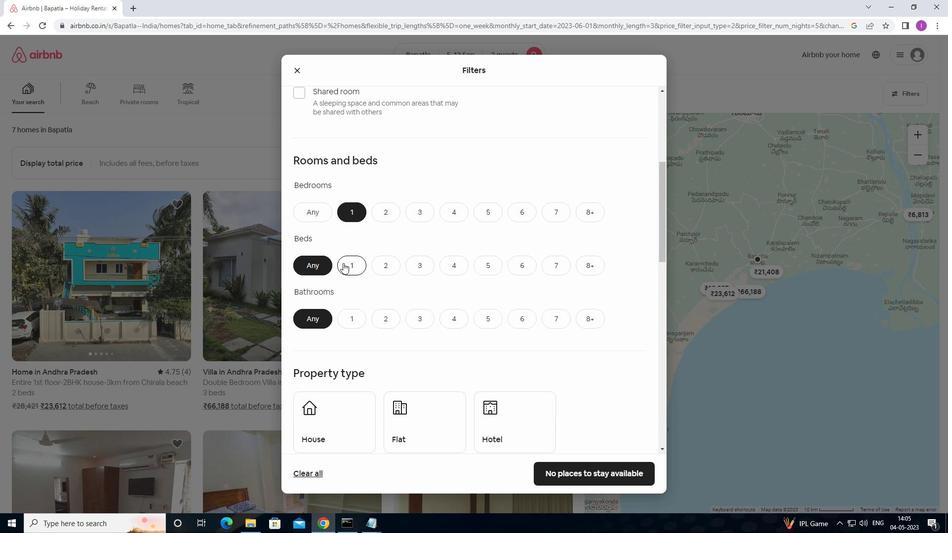 
Action: Mouse pressed left at (343, 263)
Screenshot: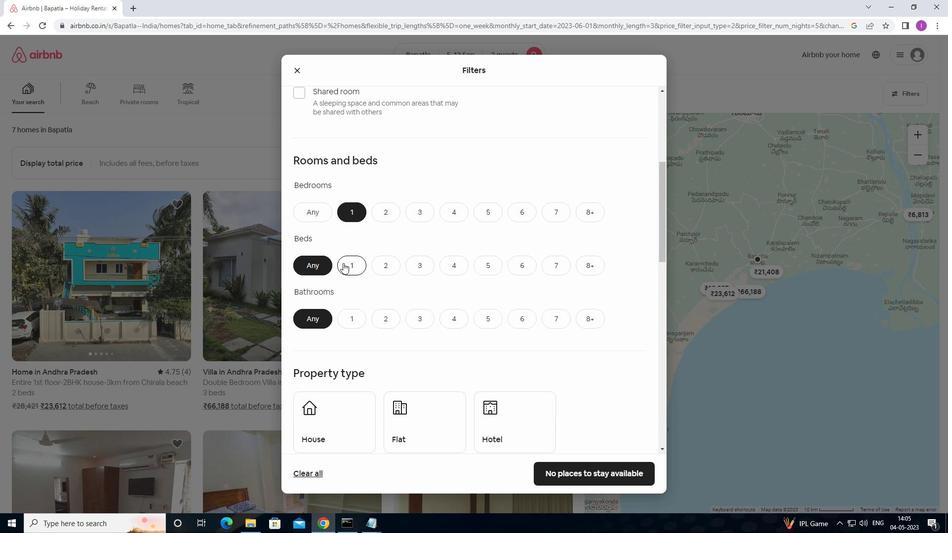 
Action: Mouse moved to (350, 319)
Screenshot: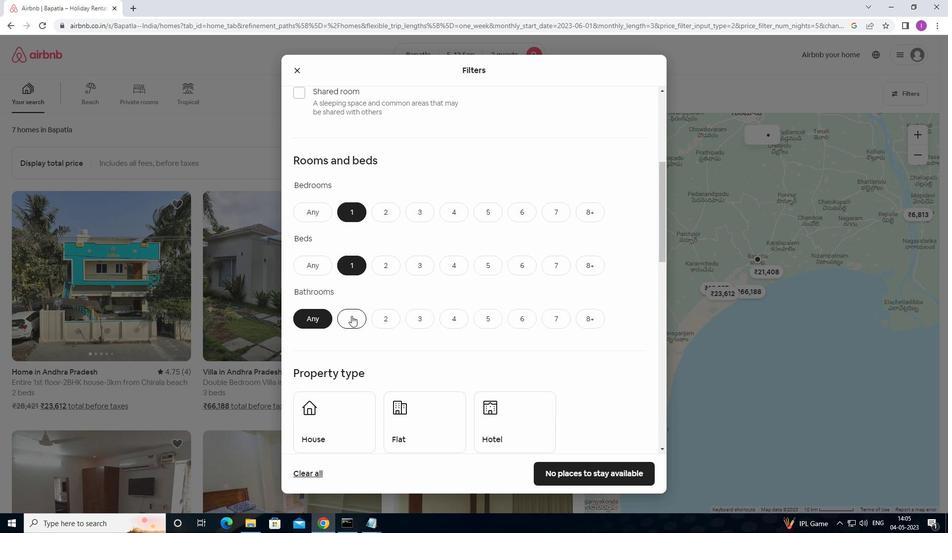 
Action: Mouse pressed left at (350, 319)
Screenshot: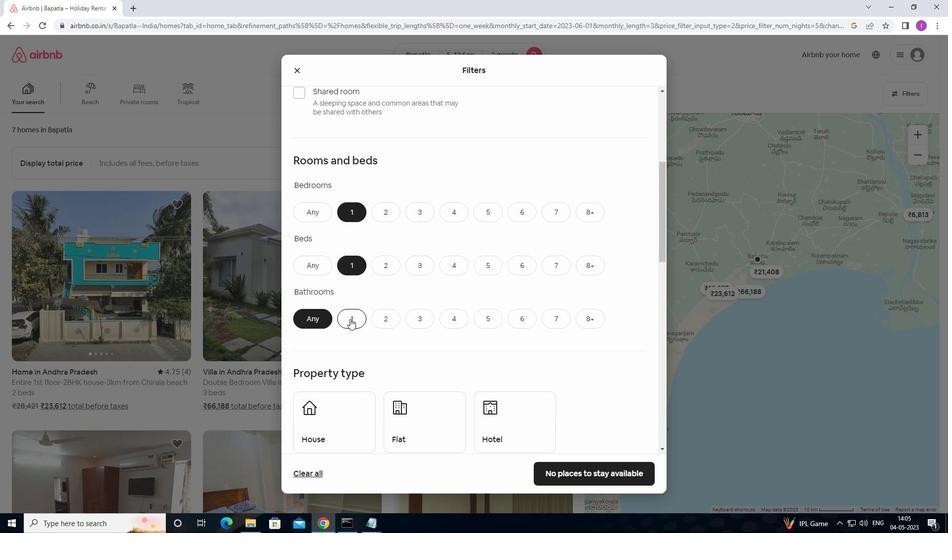 
Action: Mouse moved to (367, 302)
Screenshot: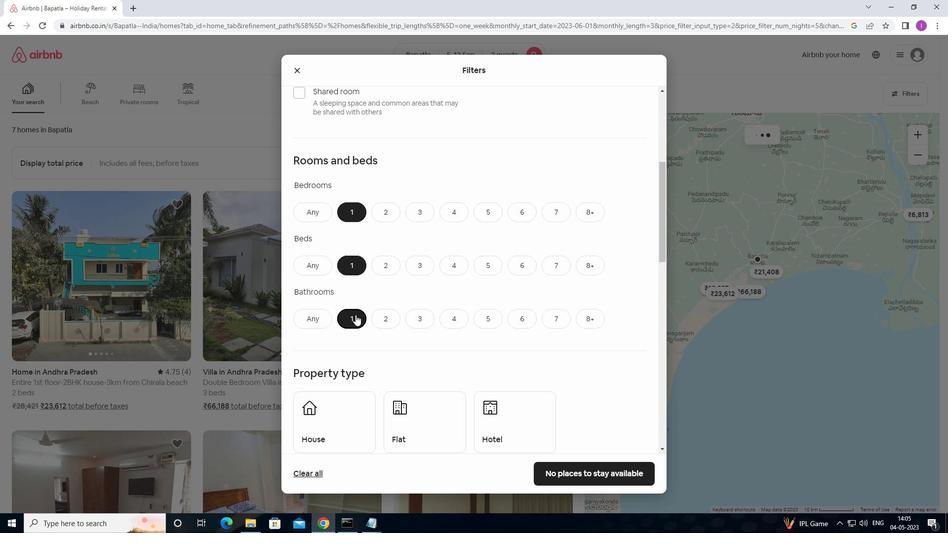 
Action: Mouse scrolled (367, 301) with delta (0, 0)
Screenshot: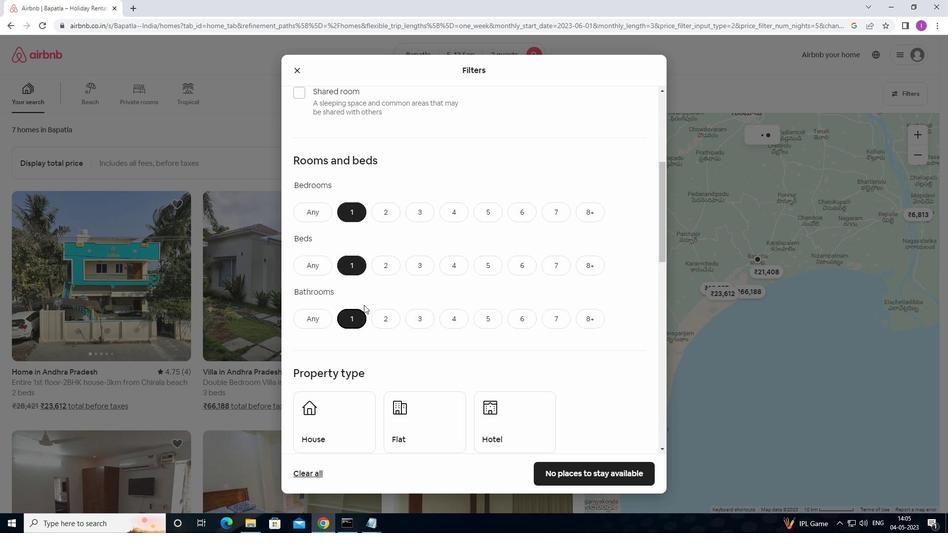 
Action: Mouse moved to (370, 301)
Screenshot: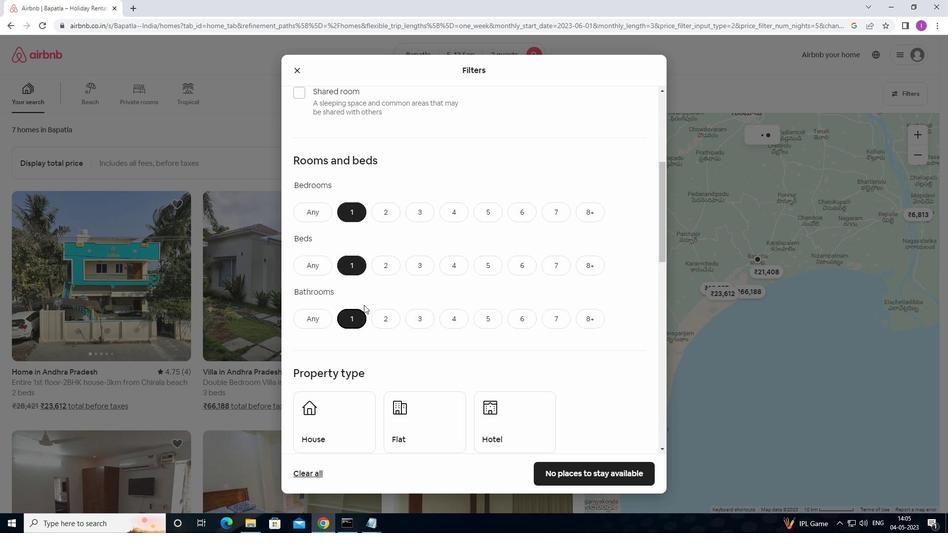 
Action: Mouse scrolled (370, 301) with delta (0, 0)
Screenshot: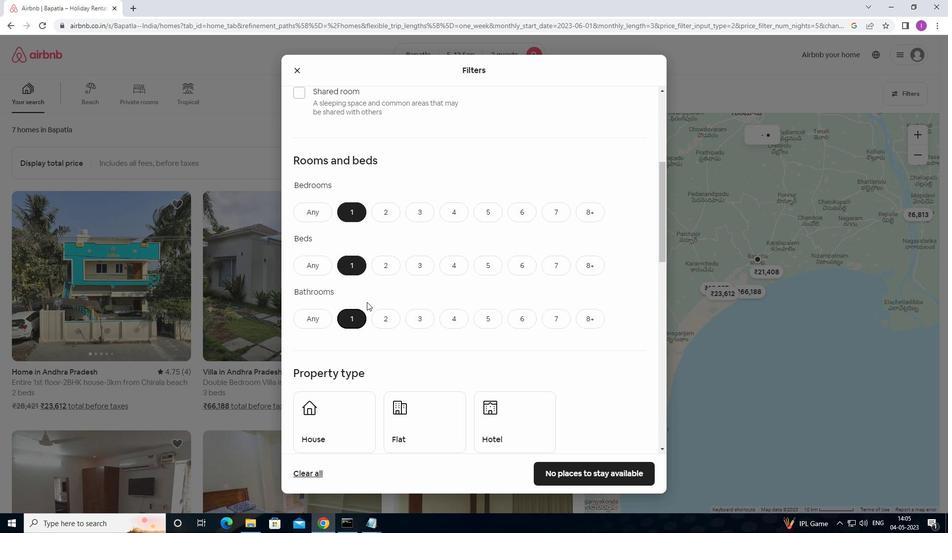 
Action: Mouse moved to (381, 296)
Screenshot: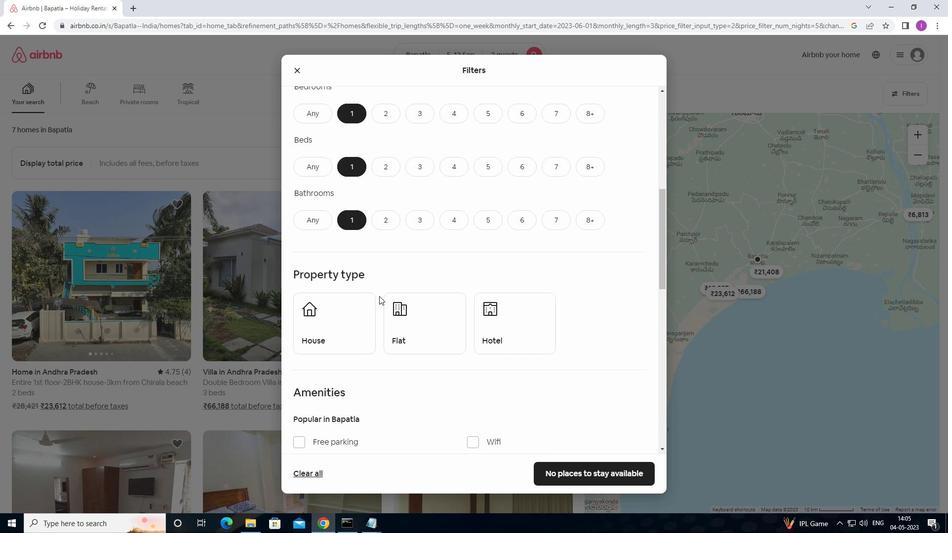
Action: Mouse scrolled (381, 295) with delta (0, 0)
Screenshot: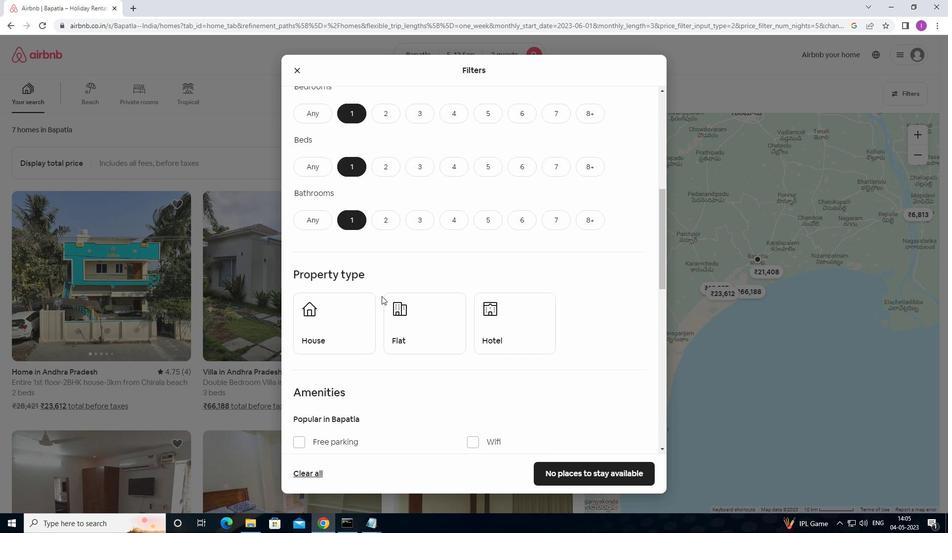 
Action: Mouse moved to (352, 295)
Screenshot: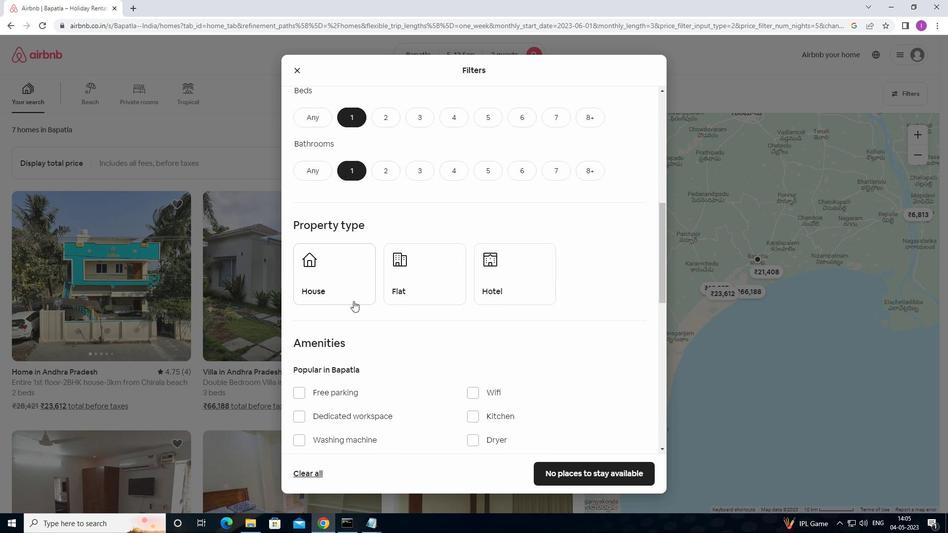 
Action: Mouse pressed left at (352, 295)
Screenshot: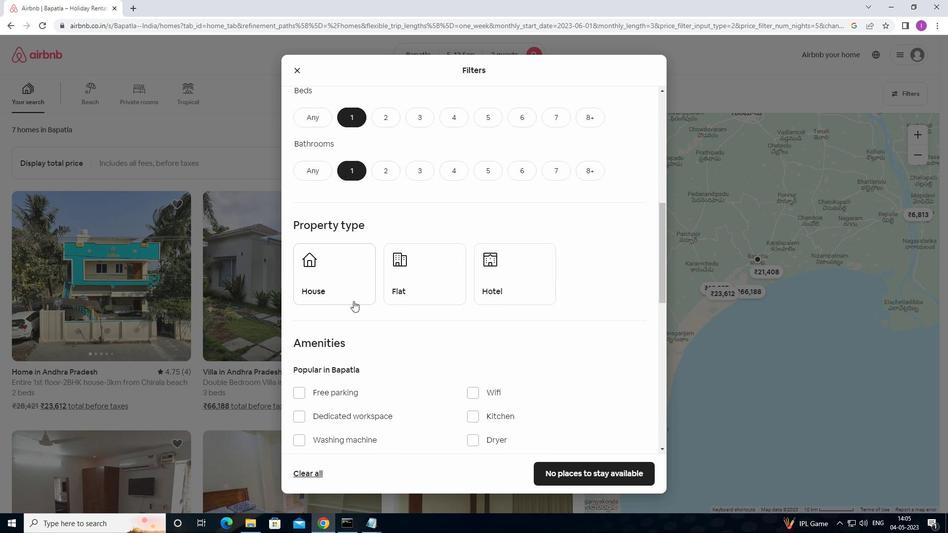 
Action: Mouse moved to (424, 288)
Screenshot: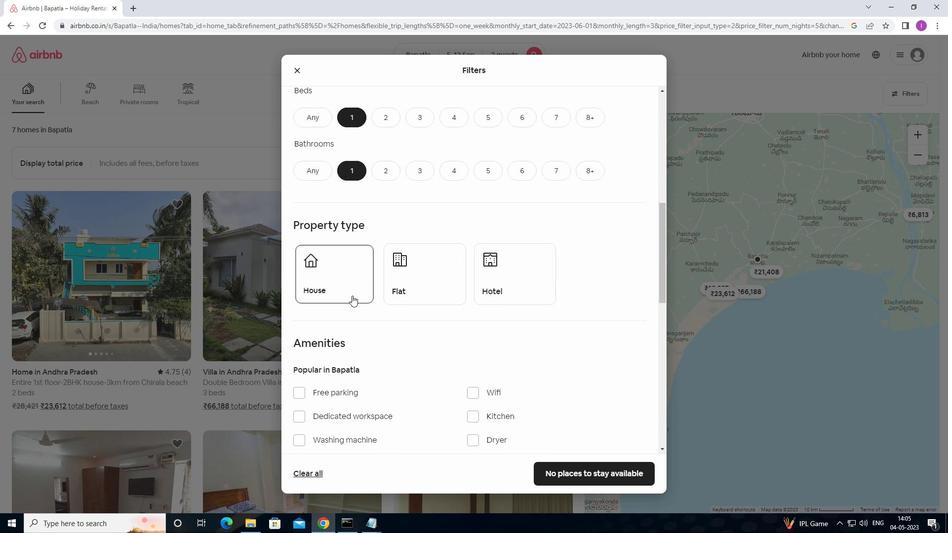 
Action: Mouse pressed left at (424, 288)
Screenshot: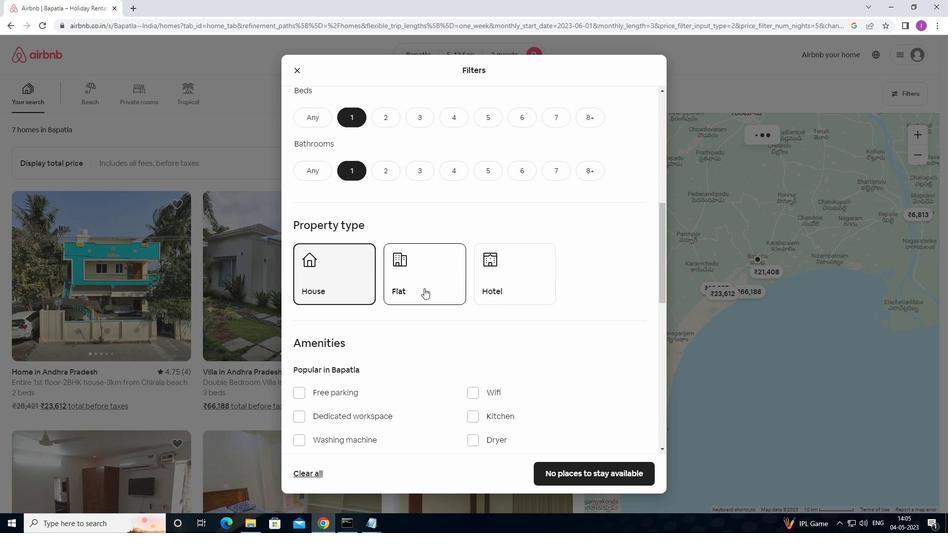
Action: Mouse moved to (497, 286)
Screenshot: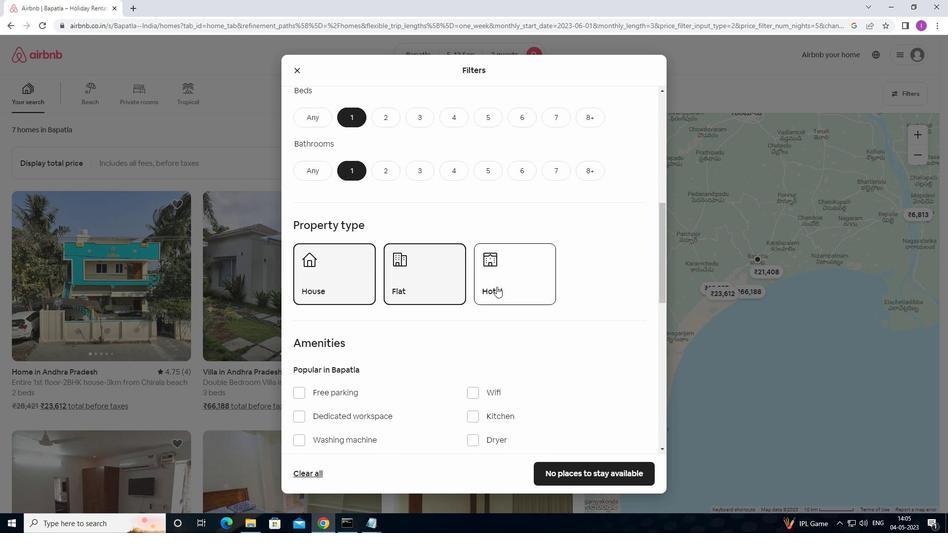 
Action: Mouse pressed left at (497, 286)
Screenshot: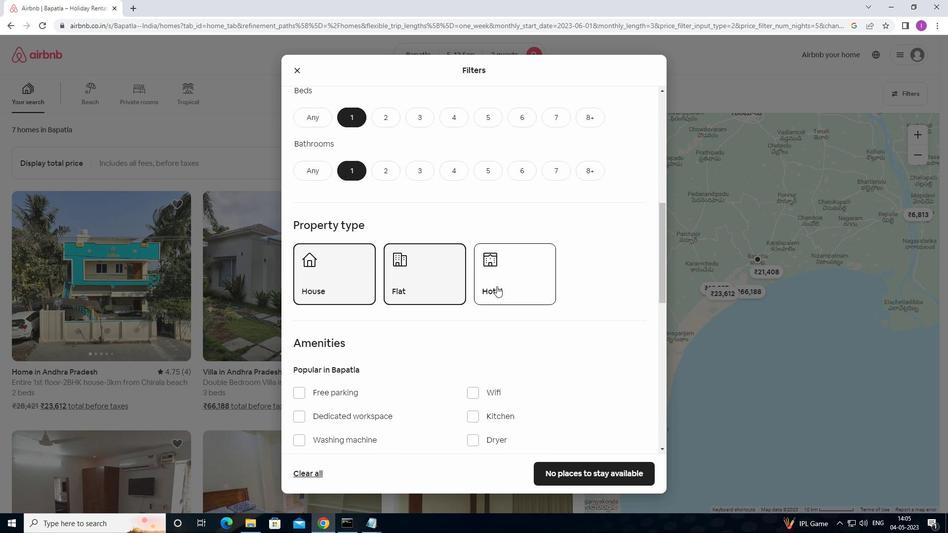 
Action: Mouse moved to (347, 330)
Screenshot: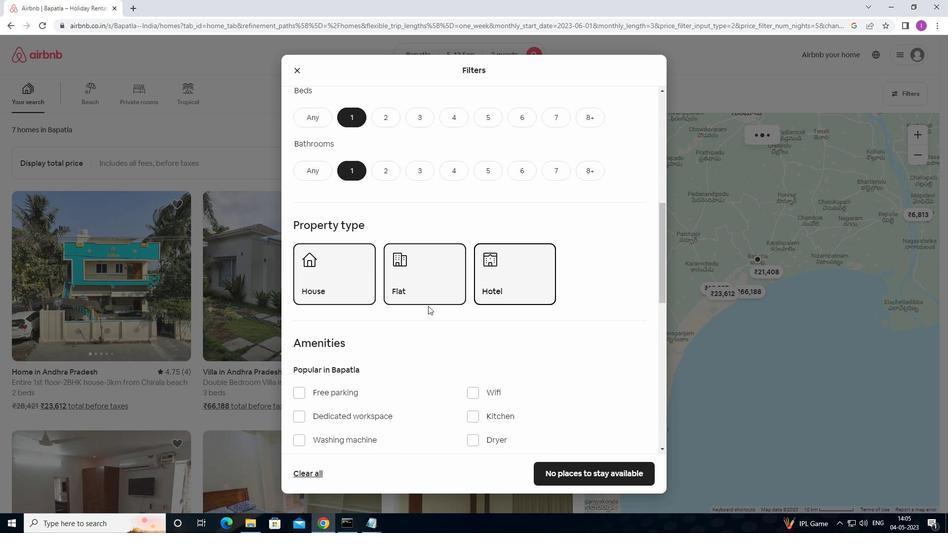 
Action: Mouse scrolled (347, 330) with delta (0, 0)
Screenshot: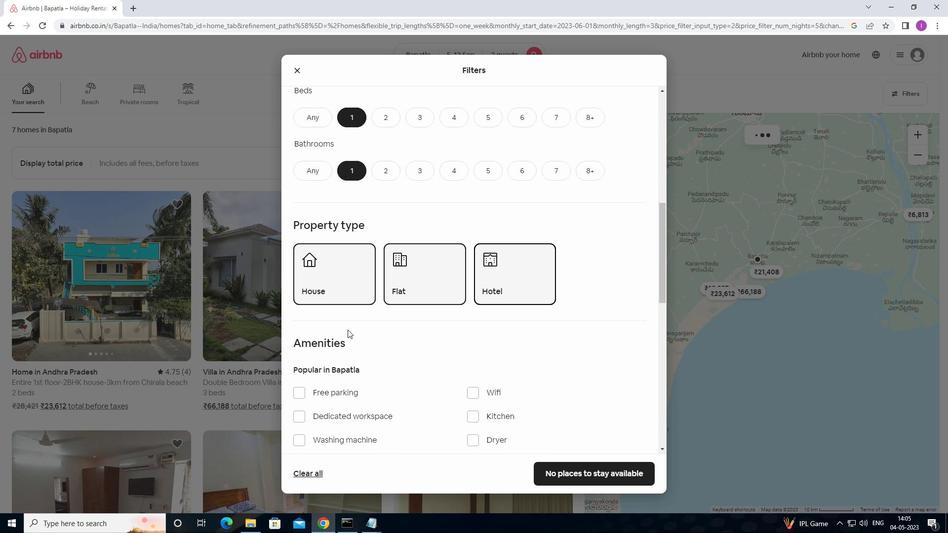 
Action: Mouse moved to (347, 331)
Screenshot: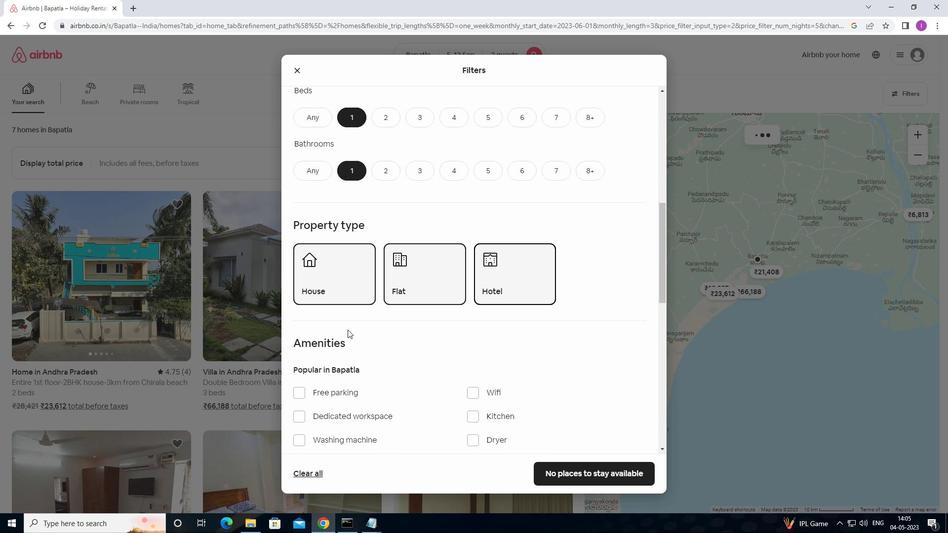 
Action: Mouse scrolled (347, 330) with delta (0, 0)
Screenshot: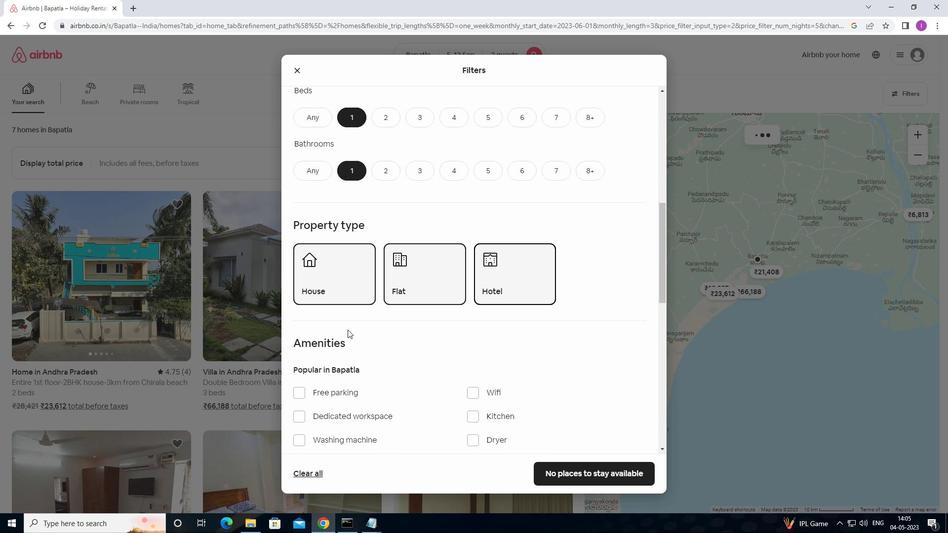 
Action: Mouse moved to (358, 331)
Screenshot: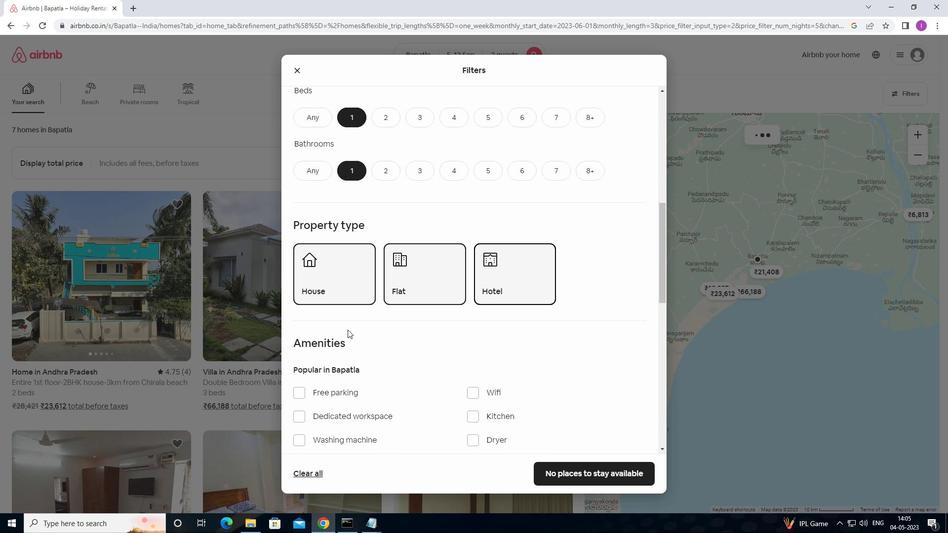 
Action: Mouse scrolled (358, 331) with delta (0, 0)
Screenshot: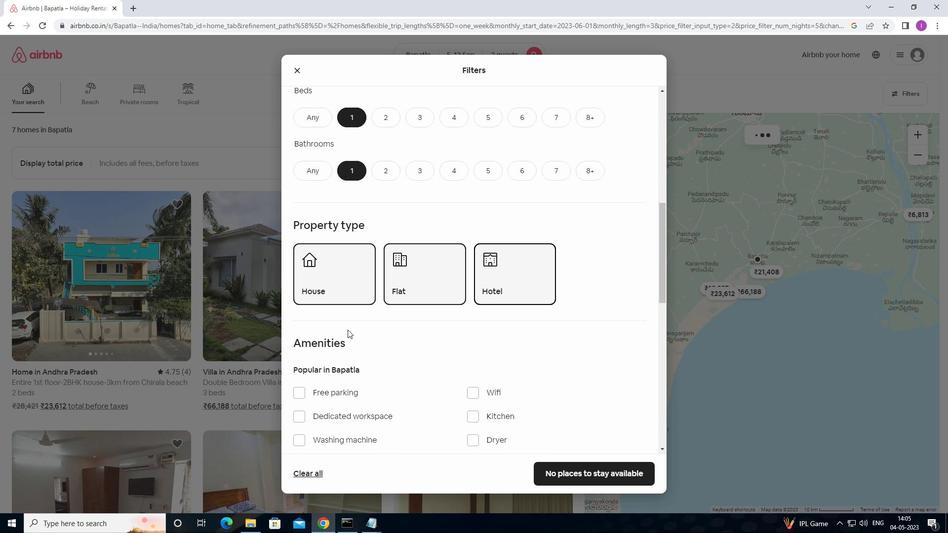 
Action: Mouse moved to (412, 308)
Screenshot: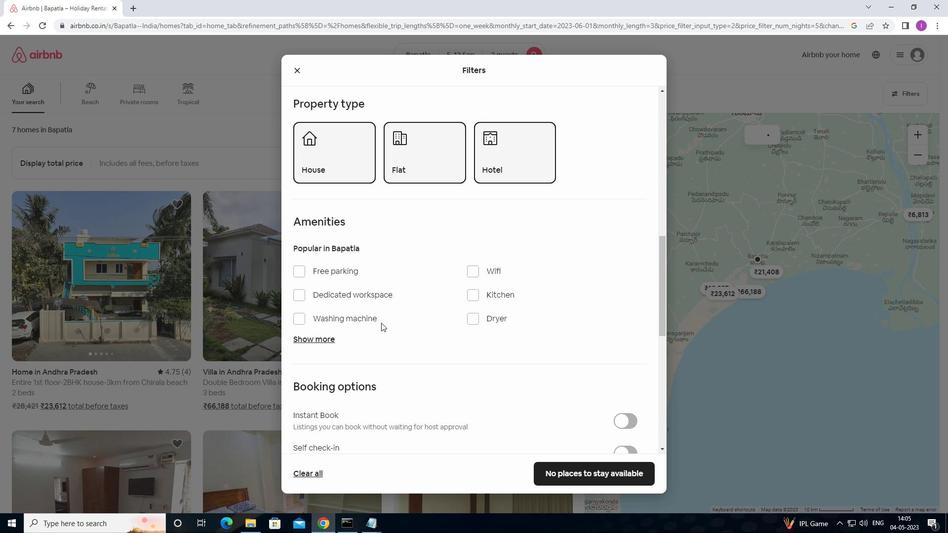 
Action: Mouse scrolled (412, 307) with delta (0, 0)
Screenshot: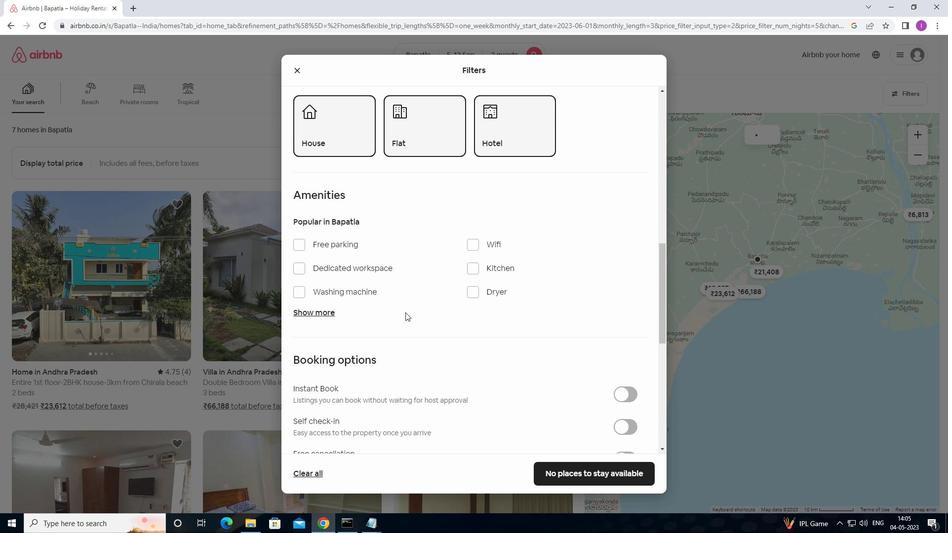 
Action: Mouse moved to (418, 308)
Screenshot: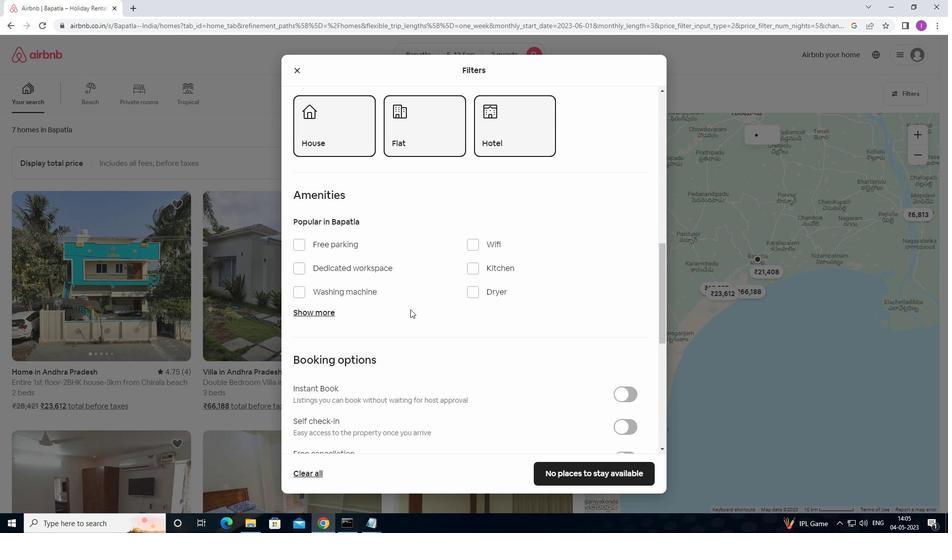 
Action: Mouse scrolled (418, 307) with delta (0, 0)
Screenshot: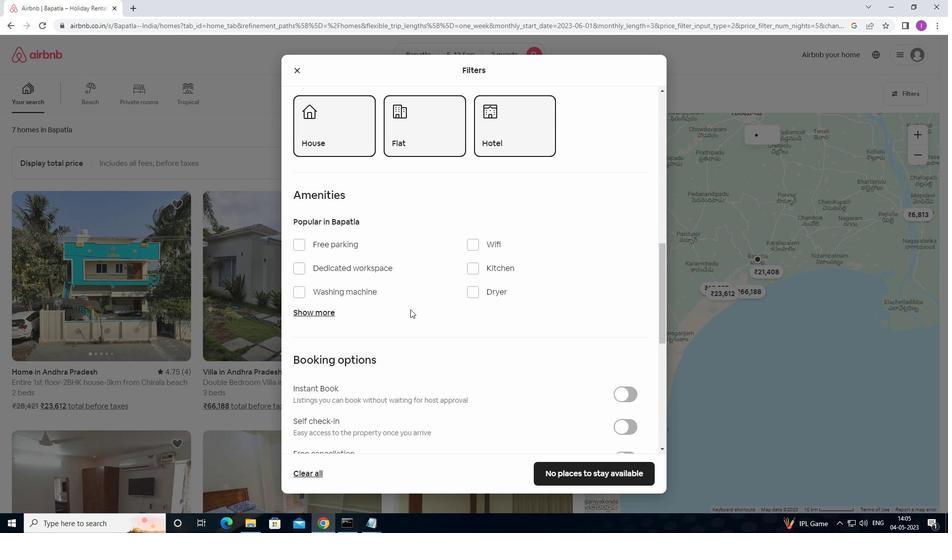 
Action: Mouse moved to (429, 308)
Screenshot: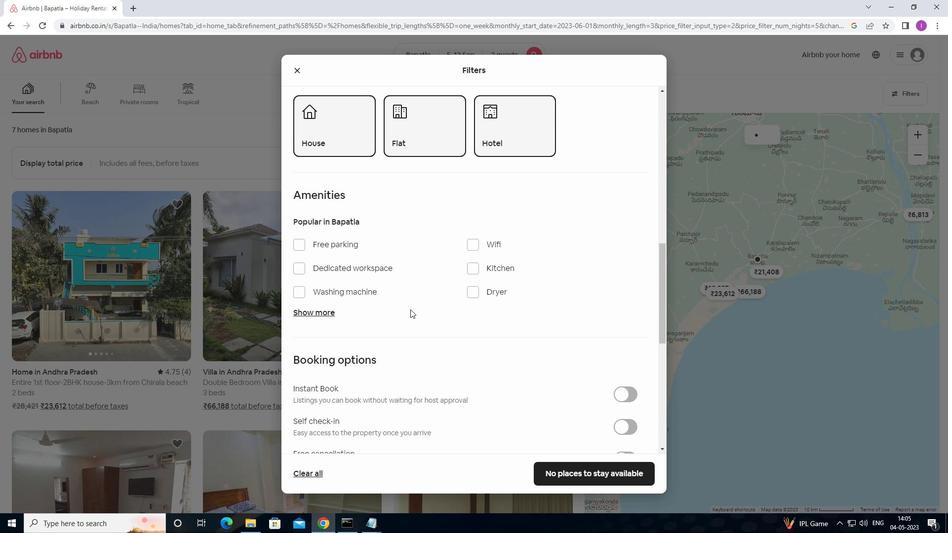 
Action: Mouse scrolled (429, 308) with delta (0, 0)
Screenshot: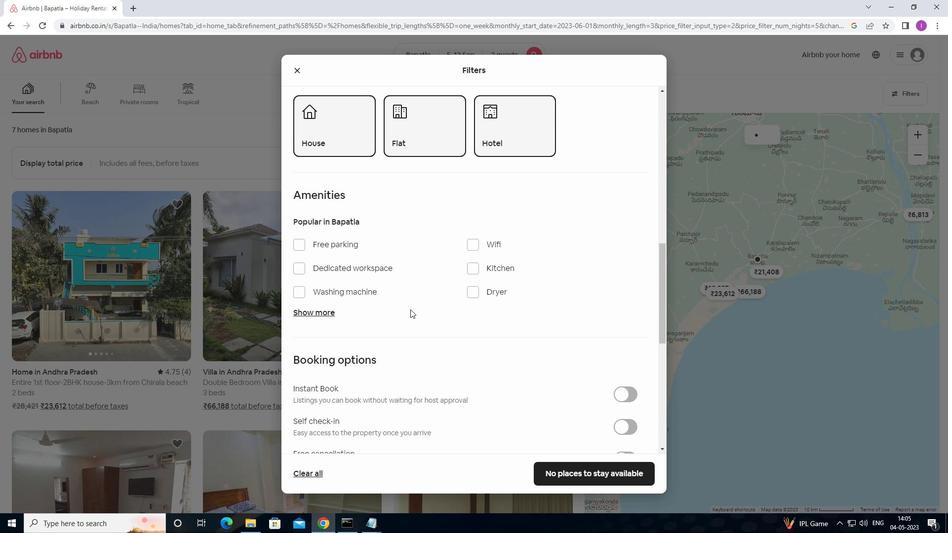 
Action: Mouse moved to (462, 316)
Screenshot: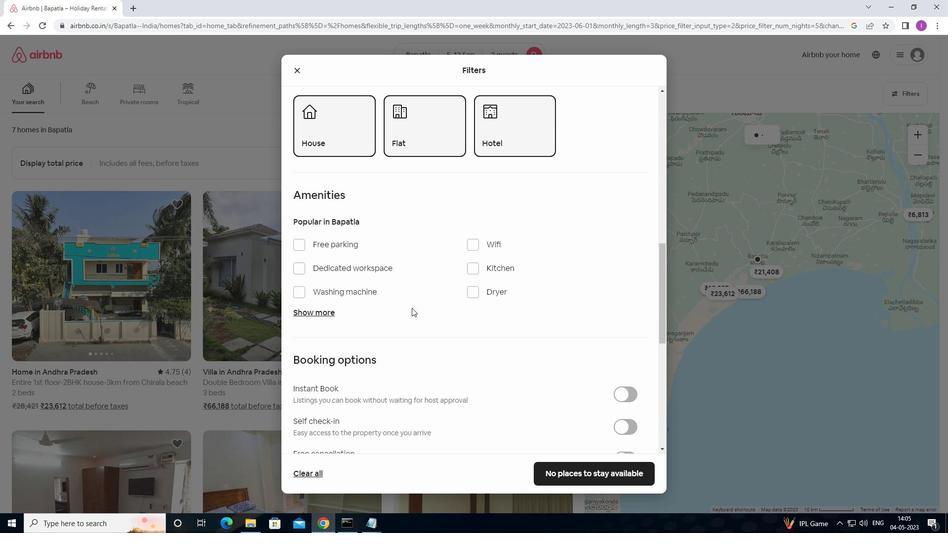 
Action: Mouse scrolled (462, 316) with delta (0, 0)
Screenshot: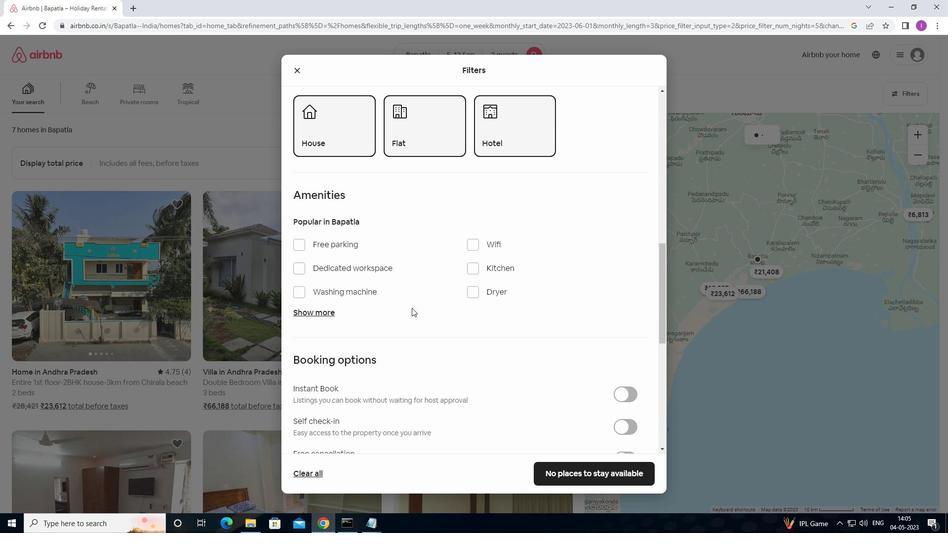 
Action: Mouse moved to (632, 235)
Screenshot: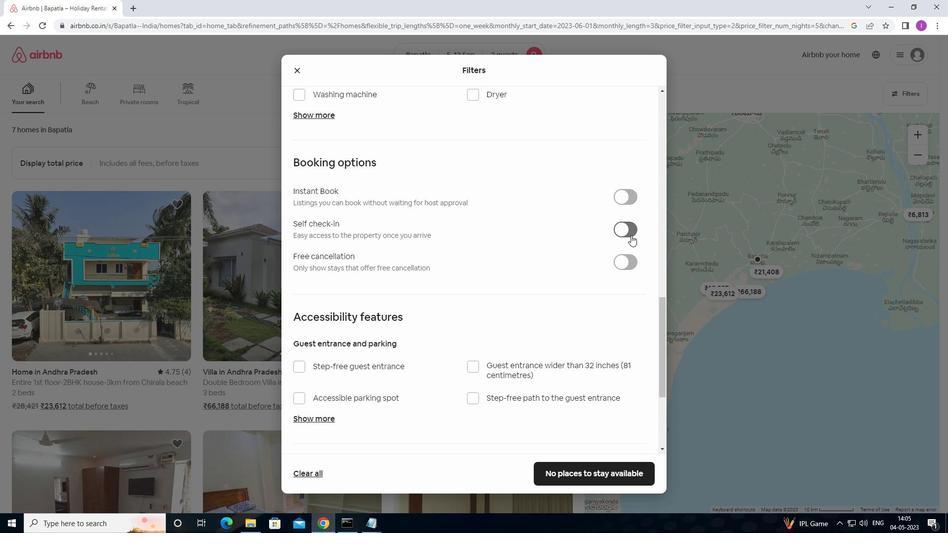 
Action: Mouse pressed left at (632, 235)
Screenshot: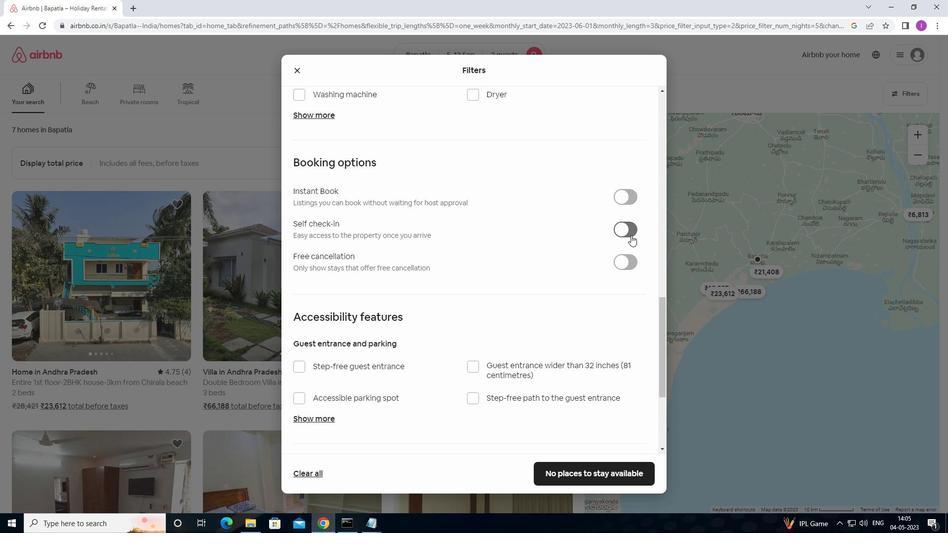 
Action: Mouse moved to (468, 297)
Screenshot: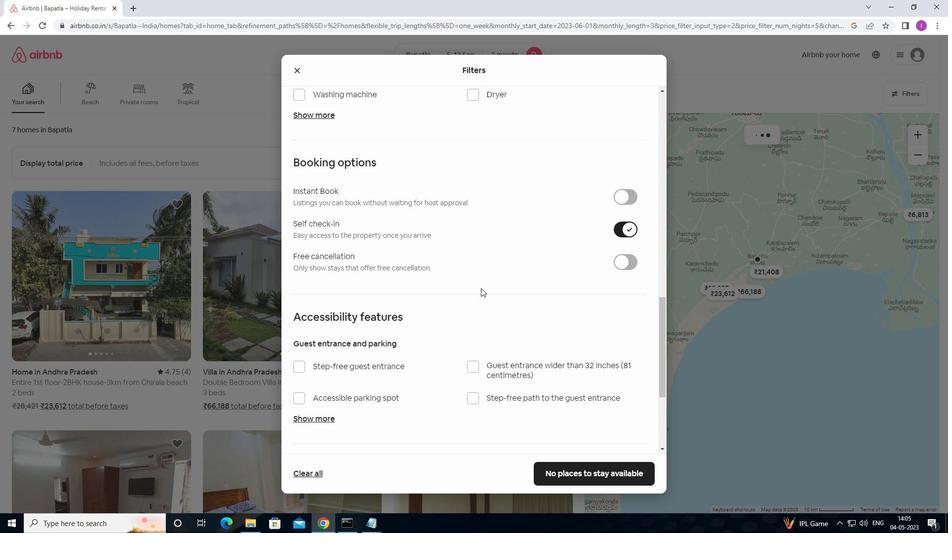 
Action: Mouse scrolled (468, 296) with delta (0, 0)
Screenshot: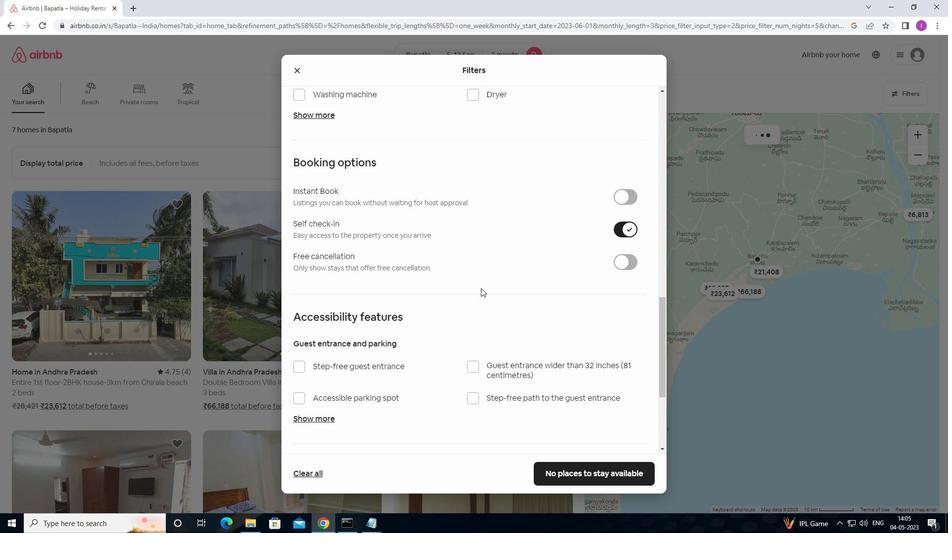 
Action: Mouse moved to (468, 297)
Screenshot: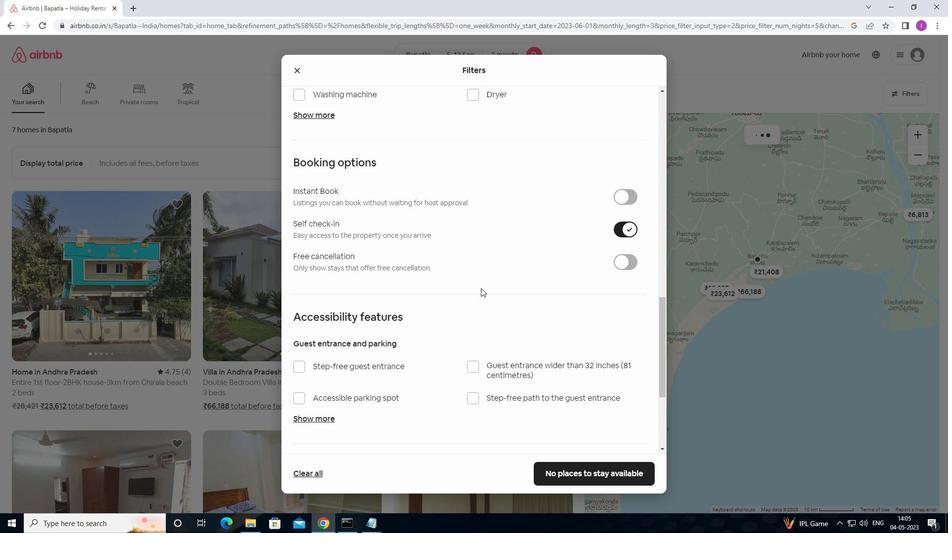 
Action: Mouse scrolled (468, 297) with delta (0, 0)
Screenshot: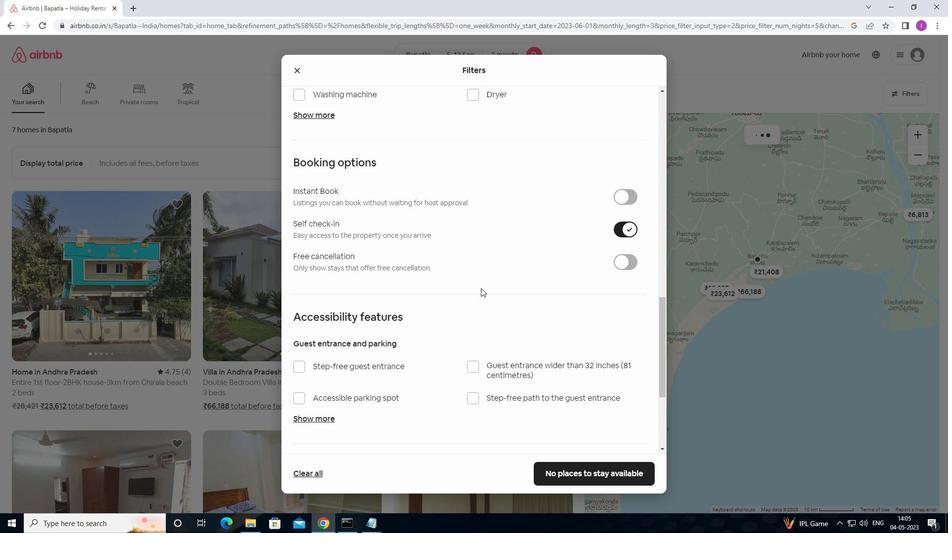 
Action: Mouse moved to (468, 299)
Screenshot: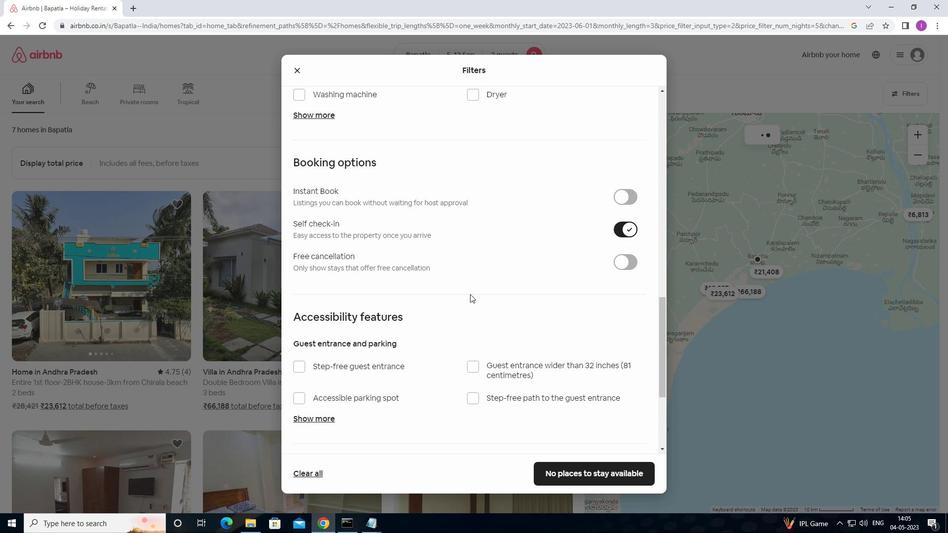 
Action: Mouse scrolled (468, 298) with delta (0, 0)
Screenshot: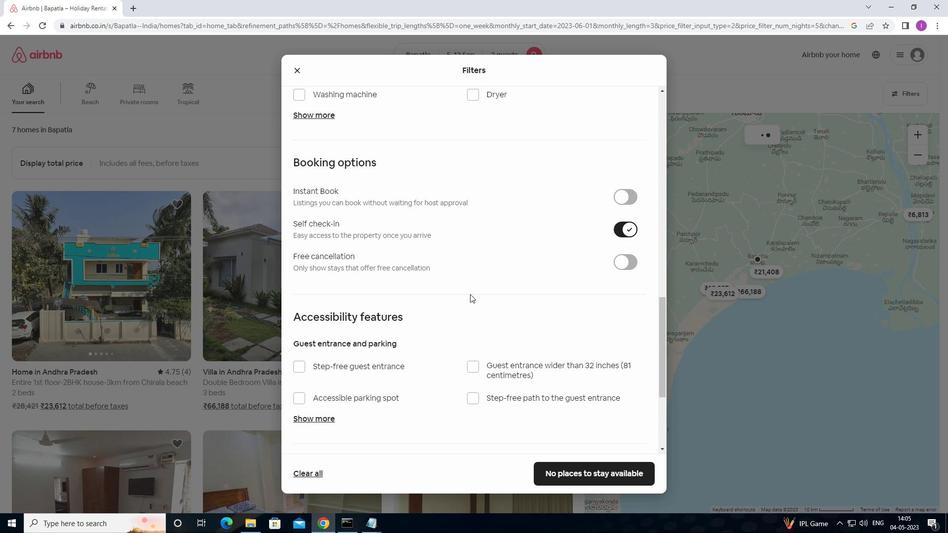 
Action: Mouse moved to (468, 299)
Screenshot: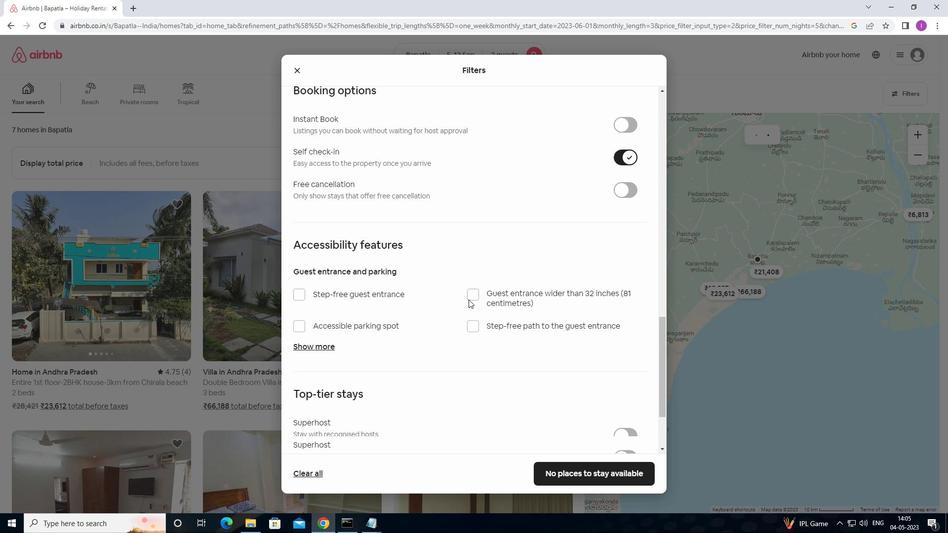 
Action: Mouse scrolled (468, 299) with delta (0, 0)
Screenshot: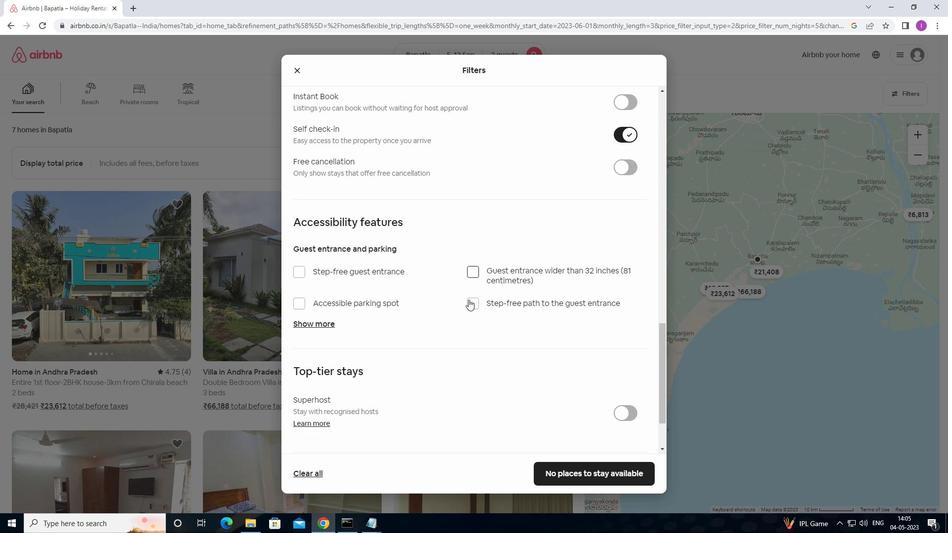 
Action: Mouse scrolled (468, 299) with delta (0, 0)
Screenshot: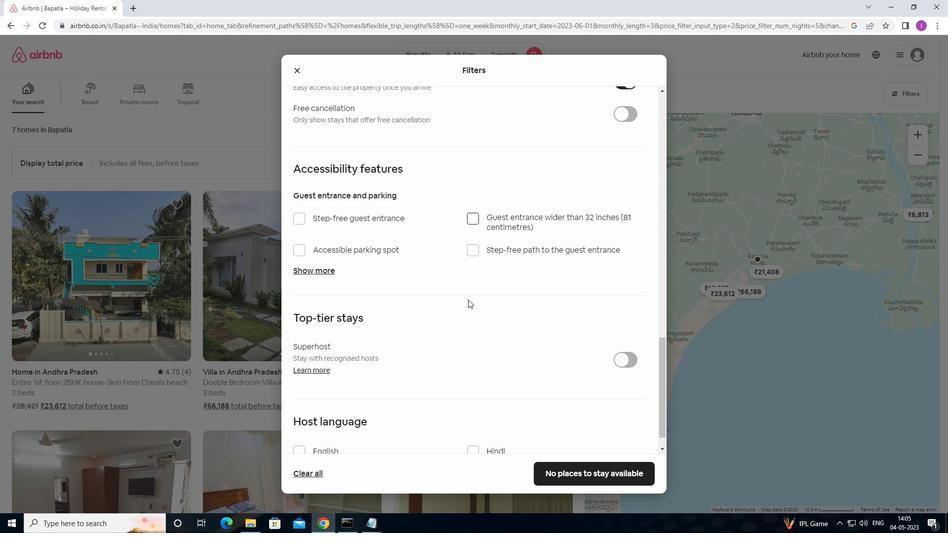 
Action: Mouse scrolled (468, 299) with delta (0, 0)
Screenshot: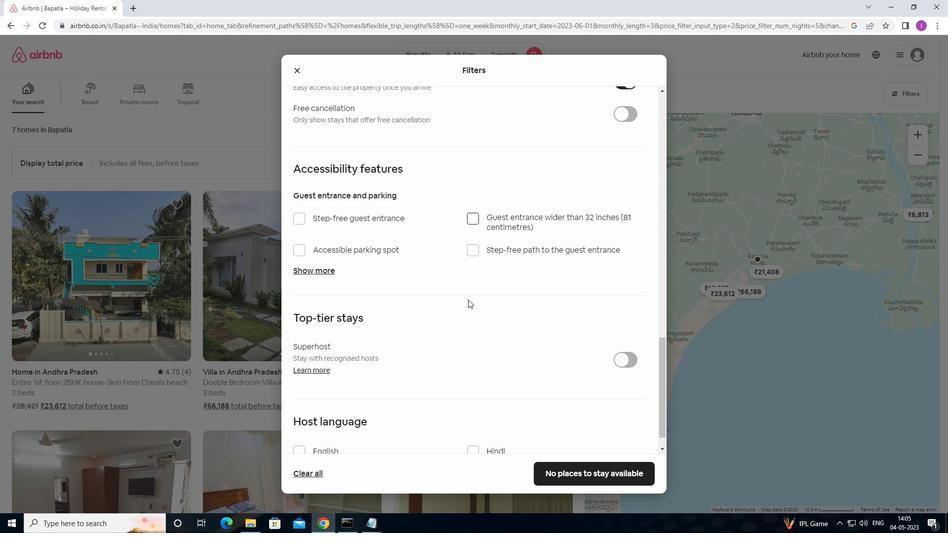 
Action: Mouse scrolled (468, 299) with delta (0, 0)
Screenshot: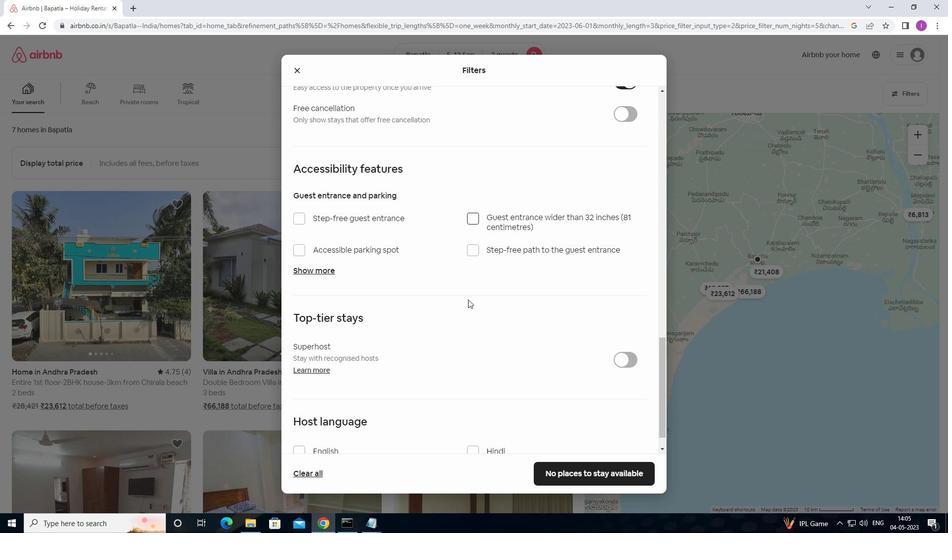 
Action: Mouse moved to (468, 299)
Screenshot: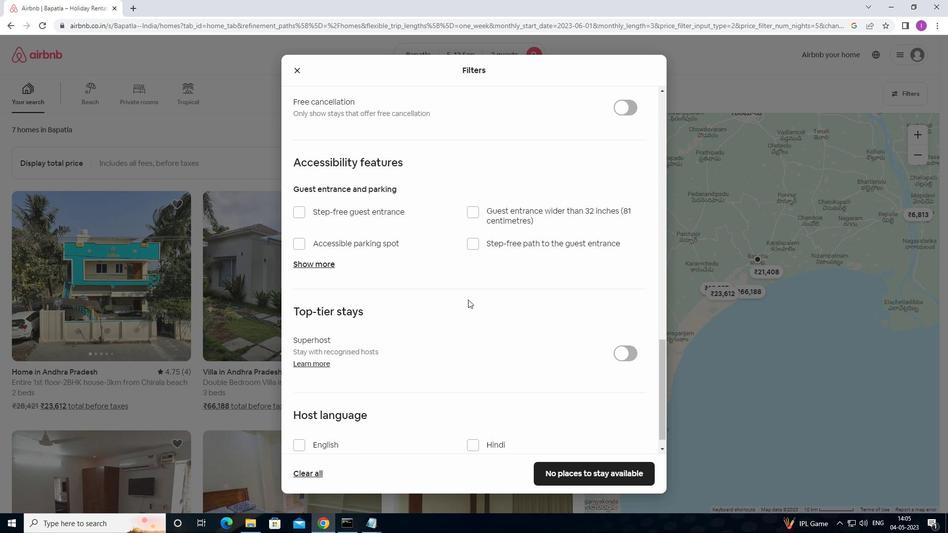 
Action: Mouse scrolled (468, 298) with delta (0, 0)
Screenshot: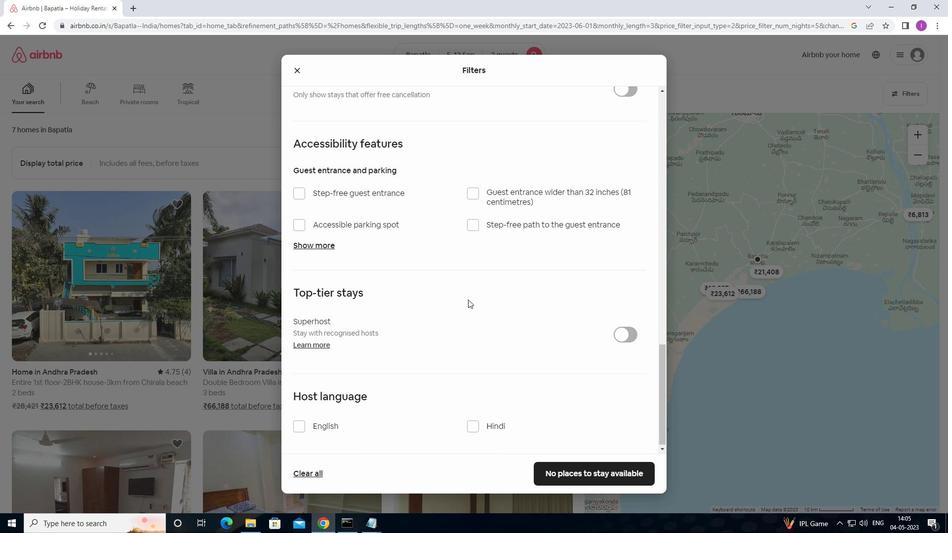 
Action: Mouse moved to (468, 299)
Screenshot: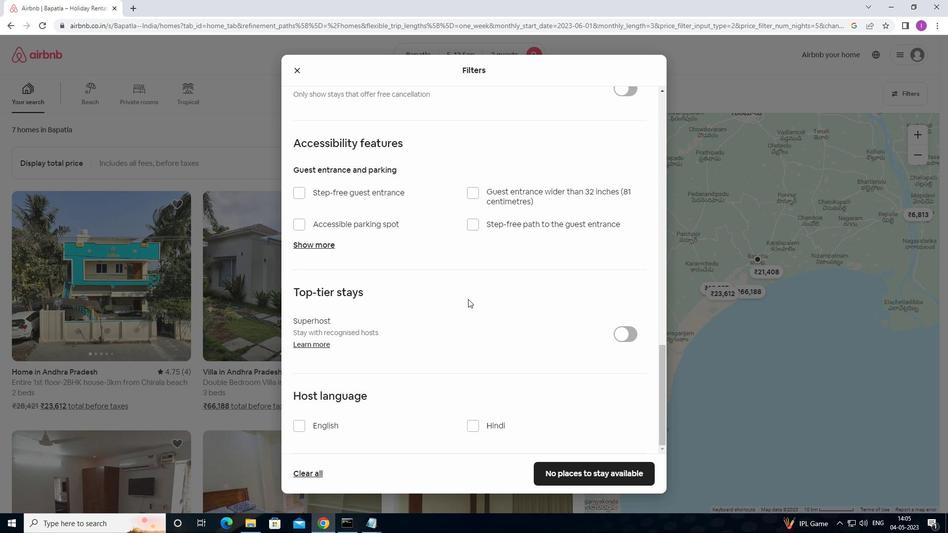 
Action: Mouse scrolled (468, 298) with delta (0, 0)
Screenshot: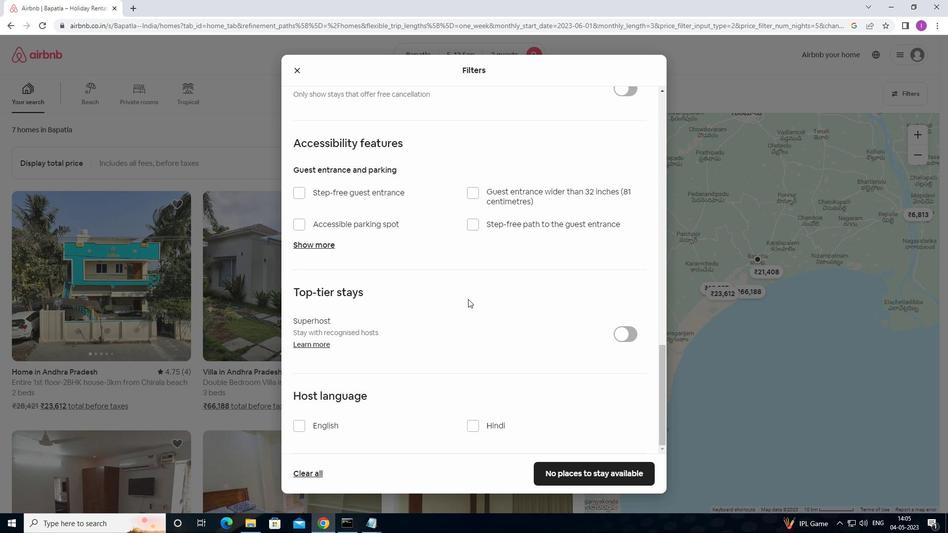 
Action: Mouse moved to (468, 302)
Screenshot: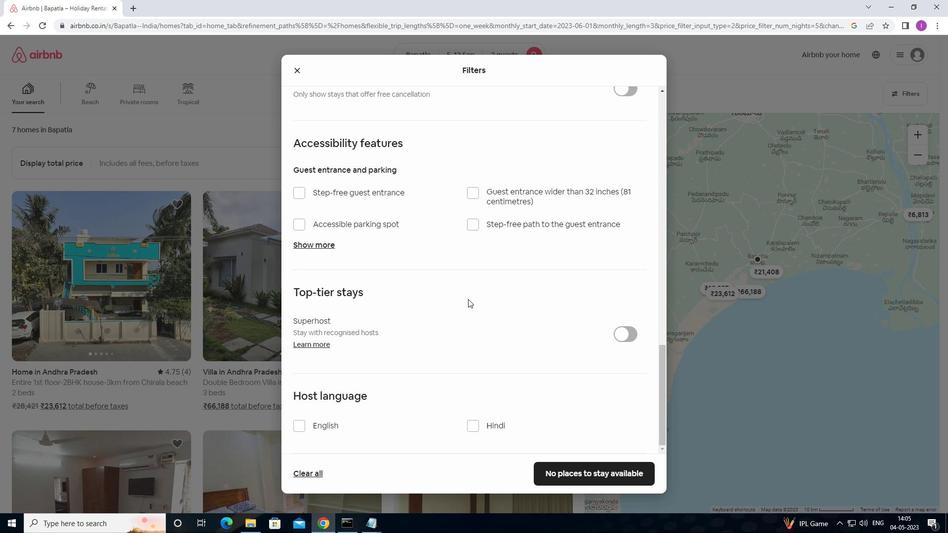 
Action: Mouse scrolled (468, 301) with delta (0, 0)
Screenshot: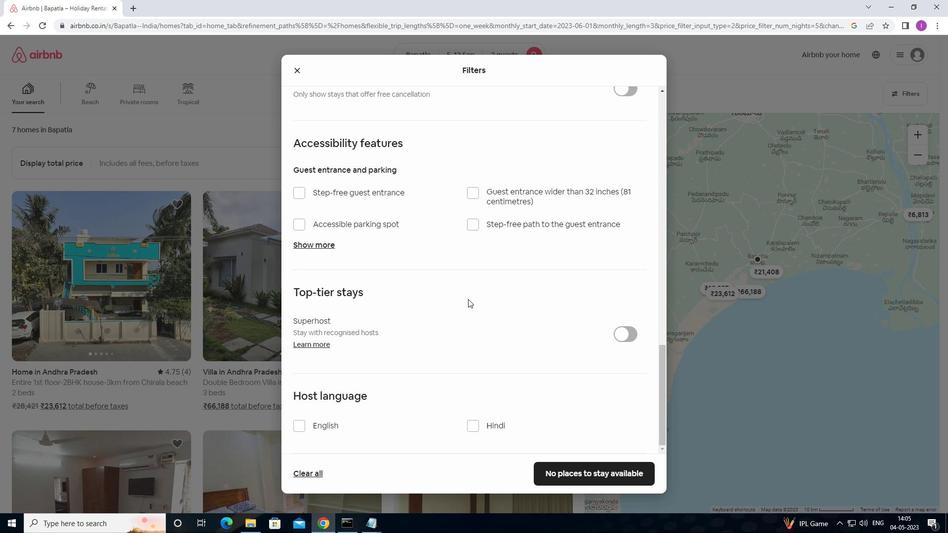 
Action: Mouse moved to (468, 302)
Screenshot: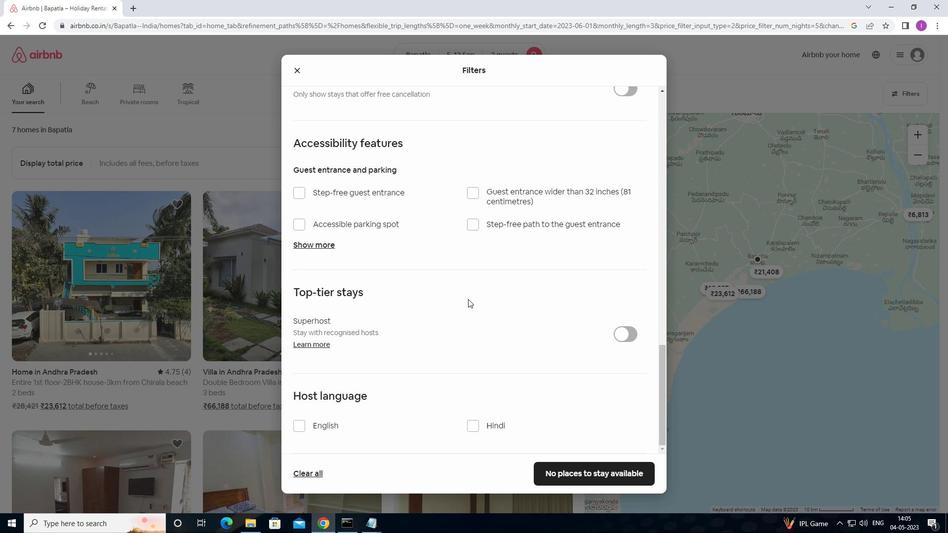 
Action: Mouse scrolled (468, 302) with delta (0, 0)
Screenshot: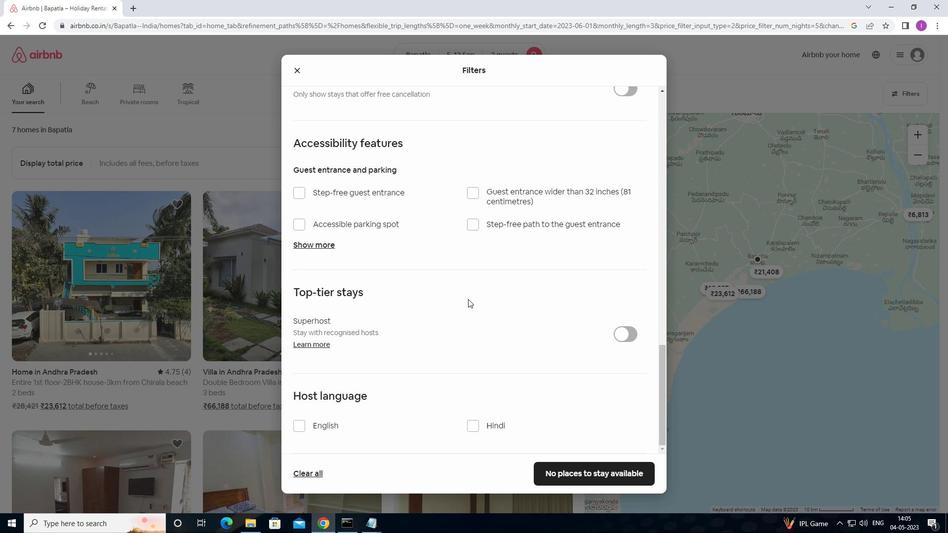 
Action: Mouse moved to (299, 429)
Screenshot: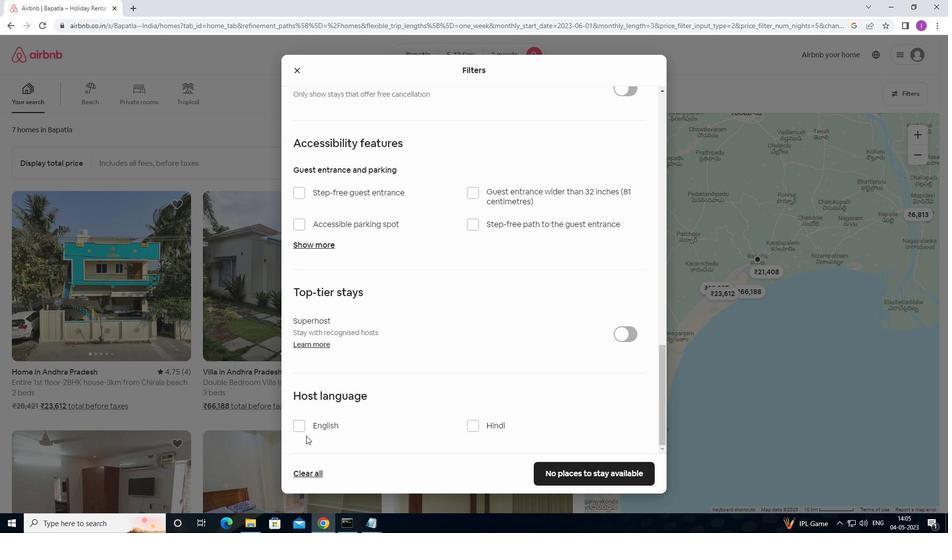 
Action: Mouse pressed left at (299, 429)
Screenshot: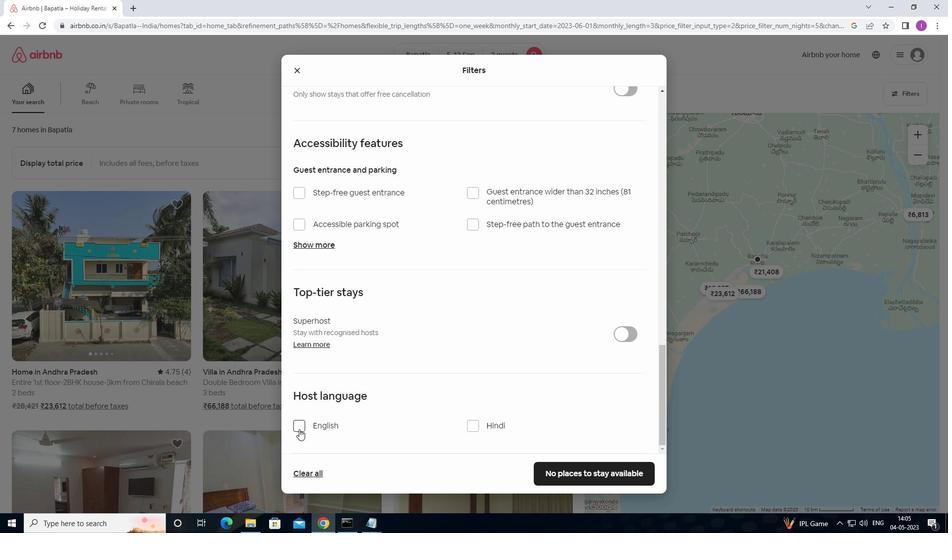 
Action: Mouse moved to (571, 468)
Screenshot: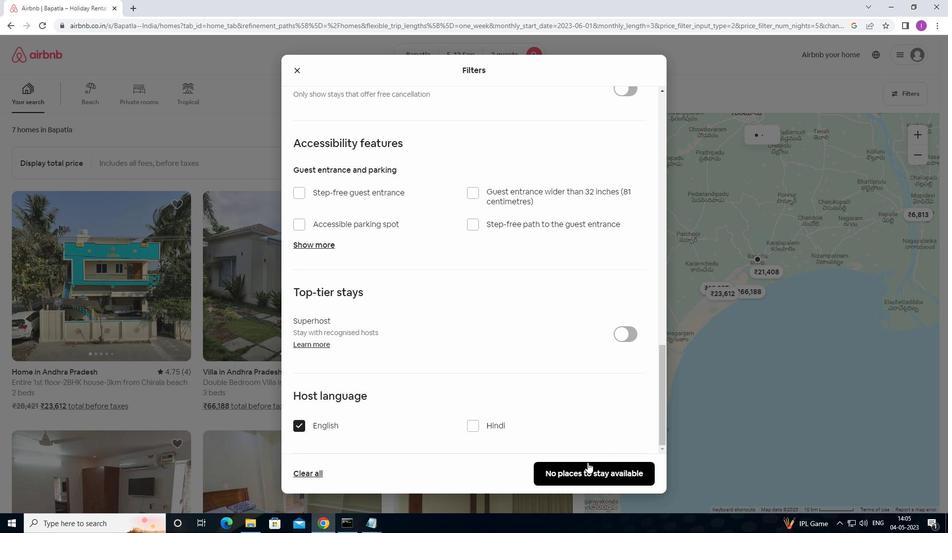 
Action: Mouse pressed left at (571, 468)
Screenshot: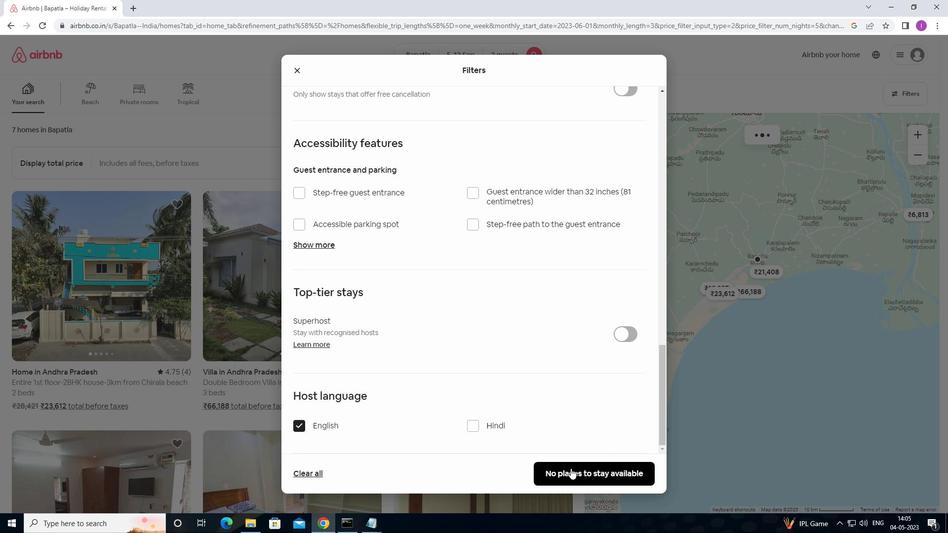 
Action: Mouse moved to (577, 450)
Screenshot: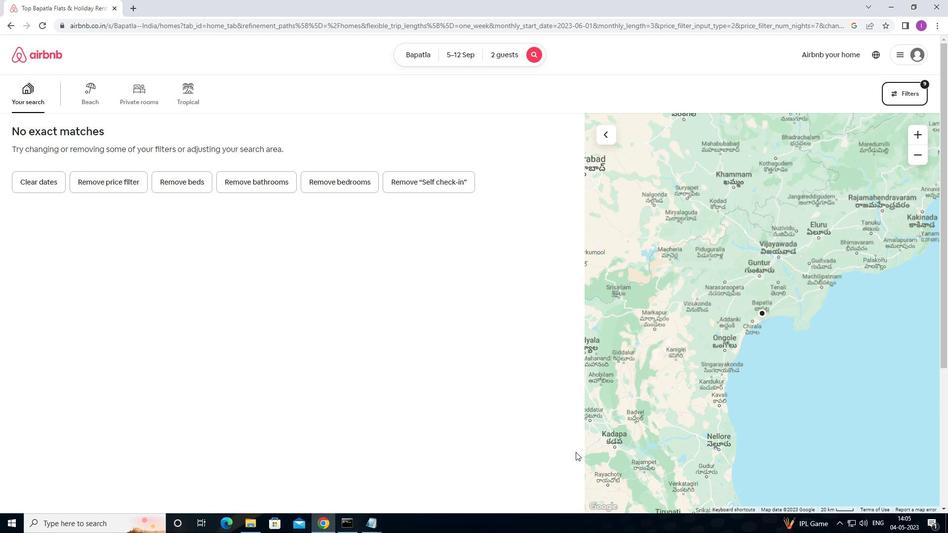 
